 Task: Create a due date automation trigger when advanced on, on the monday before a card is due add fields without custom field "Resume" set to a number lower or equal to 1 and greater or equal to 10 at 11:00 AM.
Action: Mouse moved to (1122, 90)
Screenshot: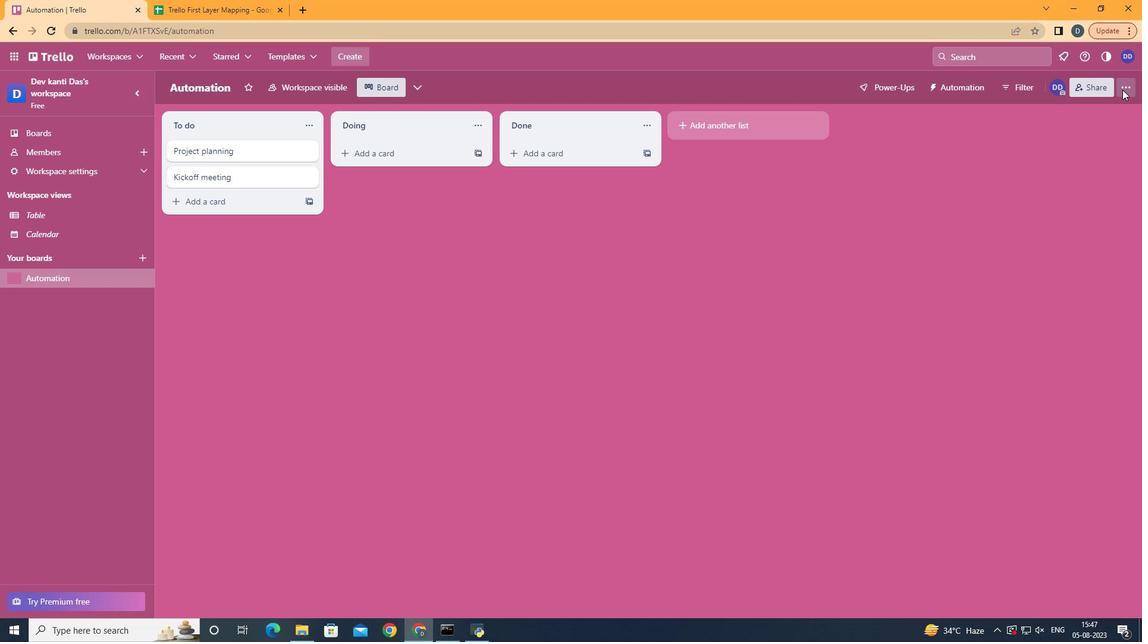 
Action: Mouse pressed left at (1122, 90)
Screenshot: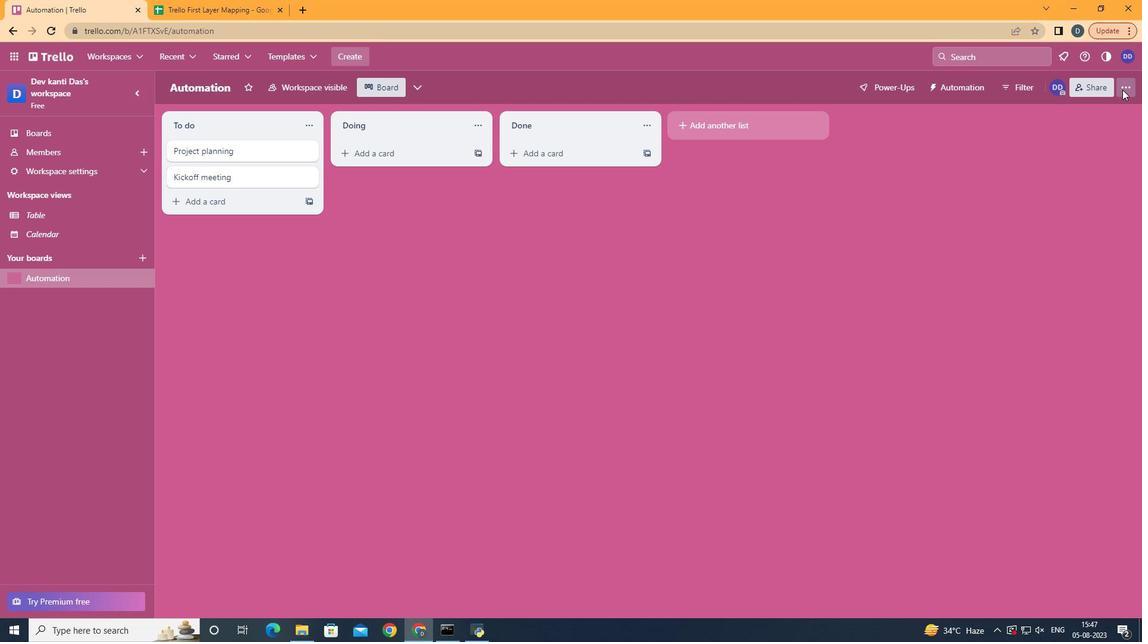 
Action: Mouse moved to (1056, 250)
Screenshot: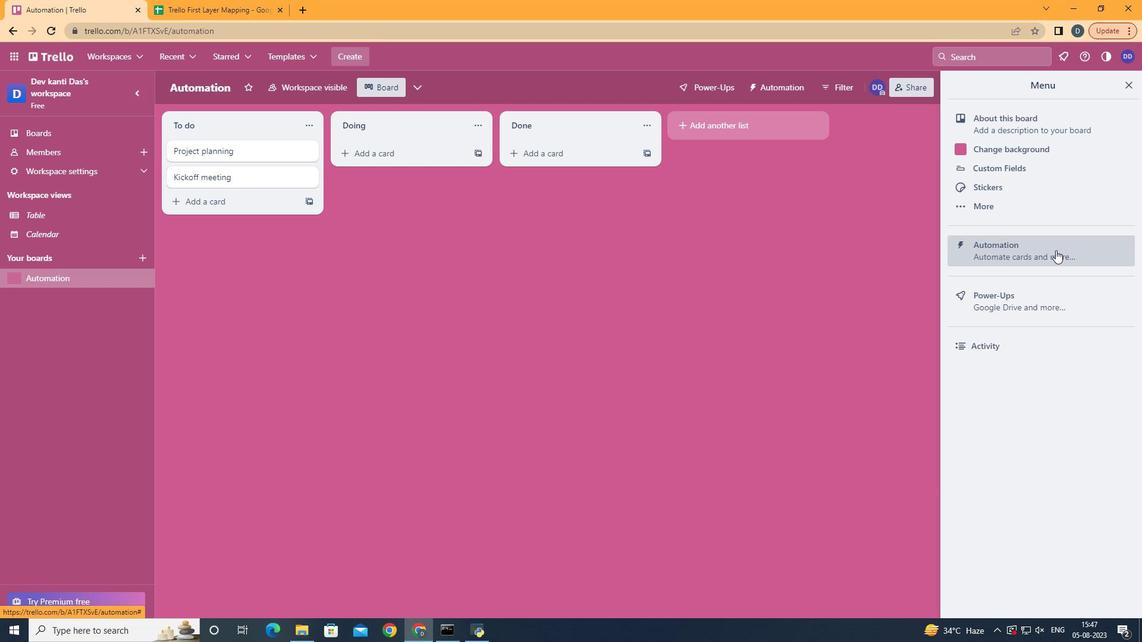 
Action: Mouse pressed left at (1056, 250)
Screenshot: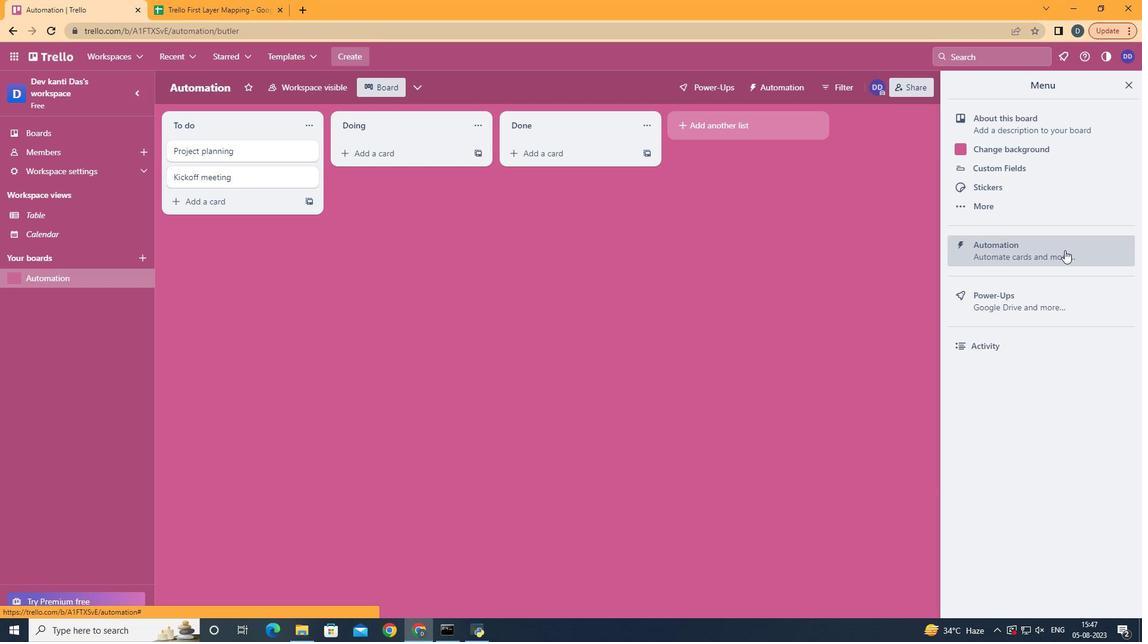 
Action: Mouse moved to (235, 239)
Screenshot: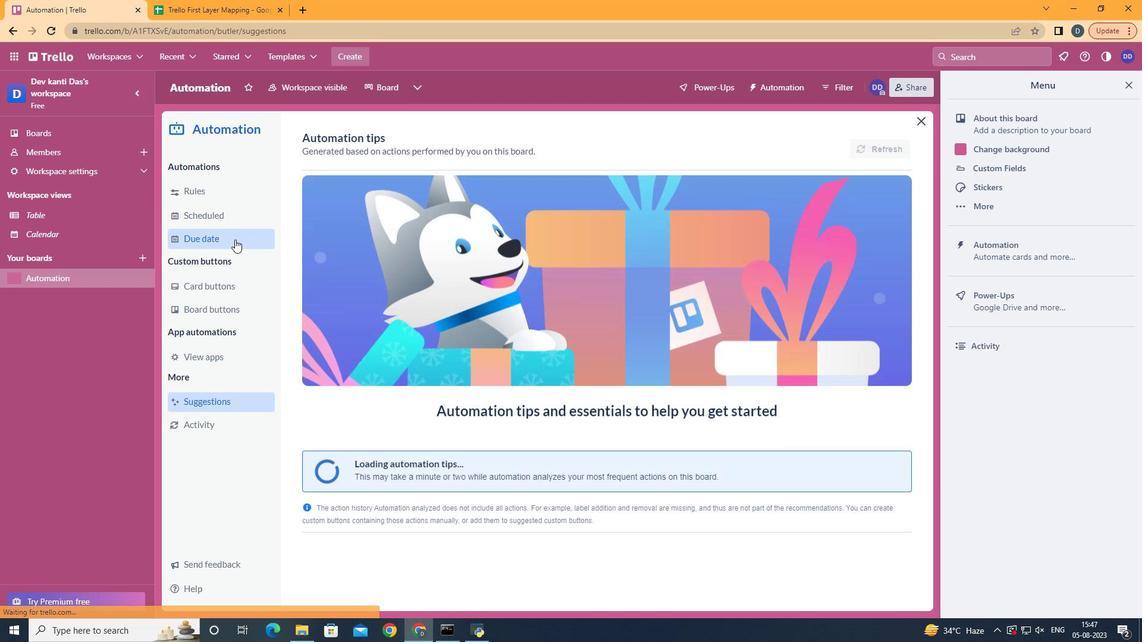 
Action: Mouse pressed left at (235, 239)
Screenshot: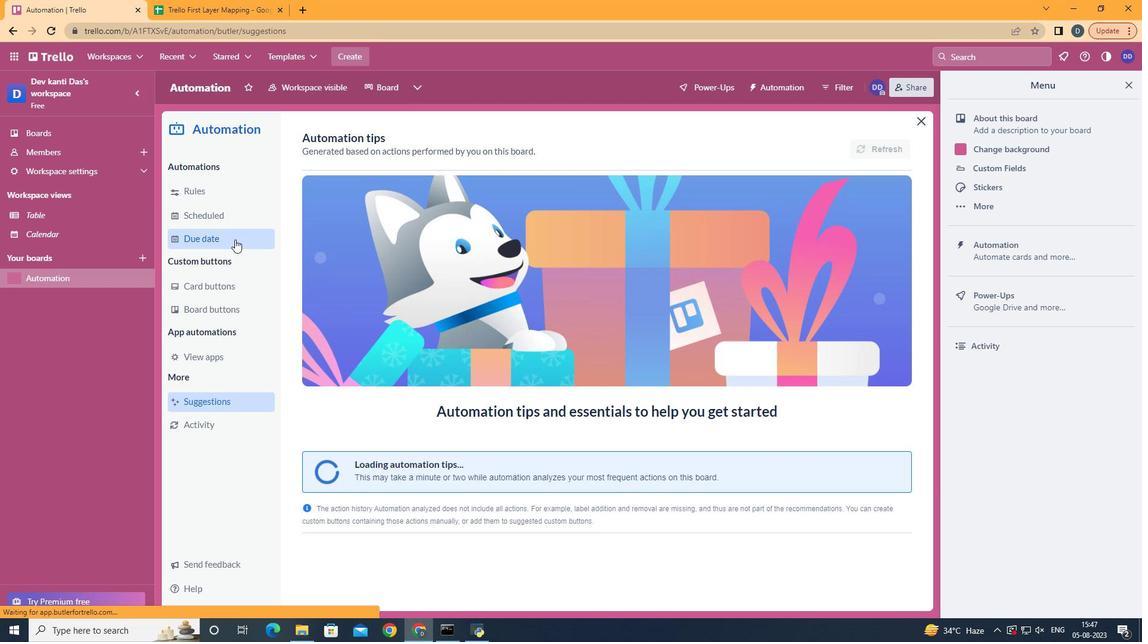 
Action: Mouse moved to (831, 142)
Screenshot: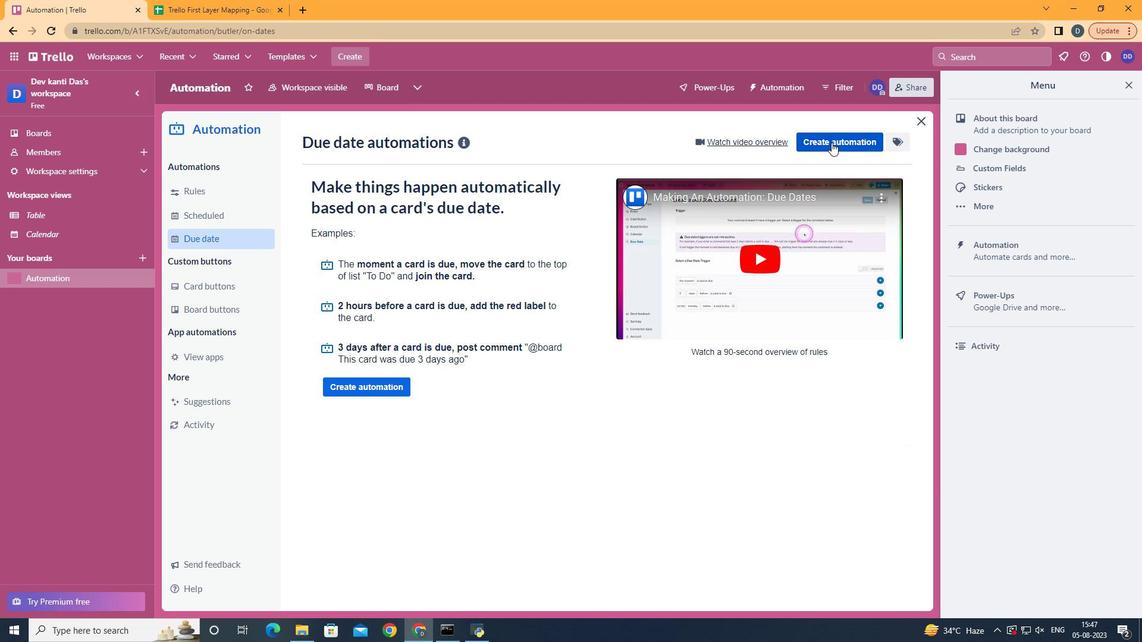 
Action: Mouse pressed left at (831, 142)
Screenshot: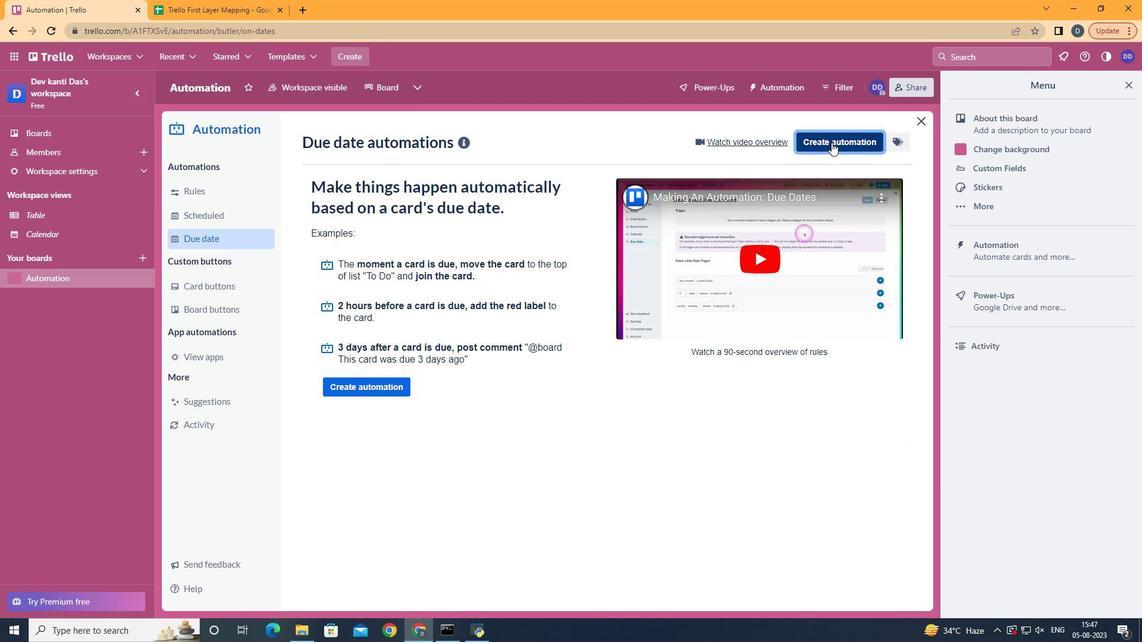 
Action: Mouse moved to (609, 261)
Screenshot: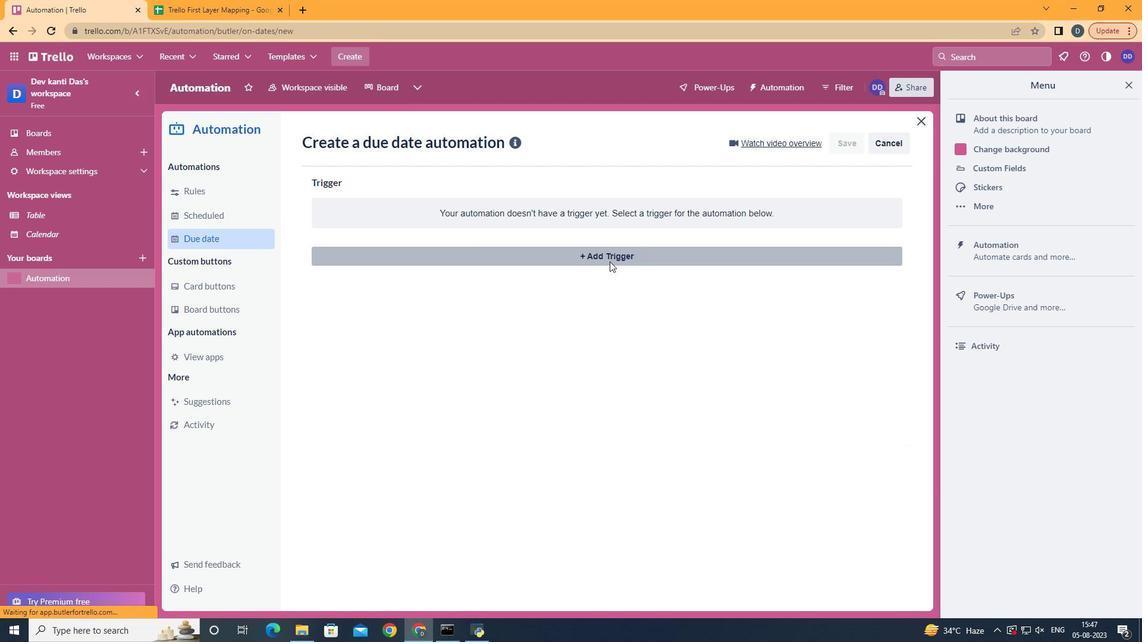 
Action: Mouse pressed left at (609, 261)
Screenshot: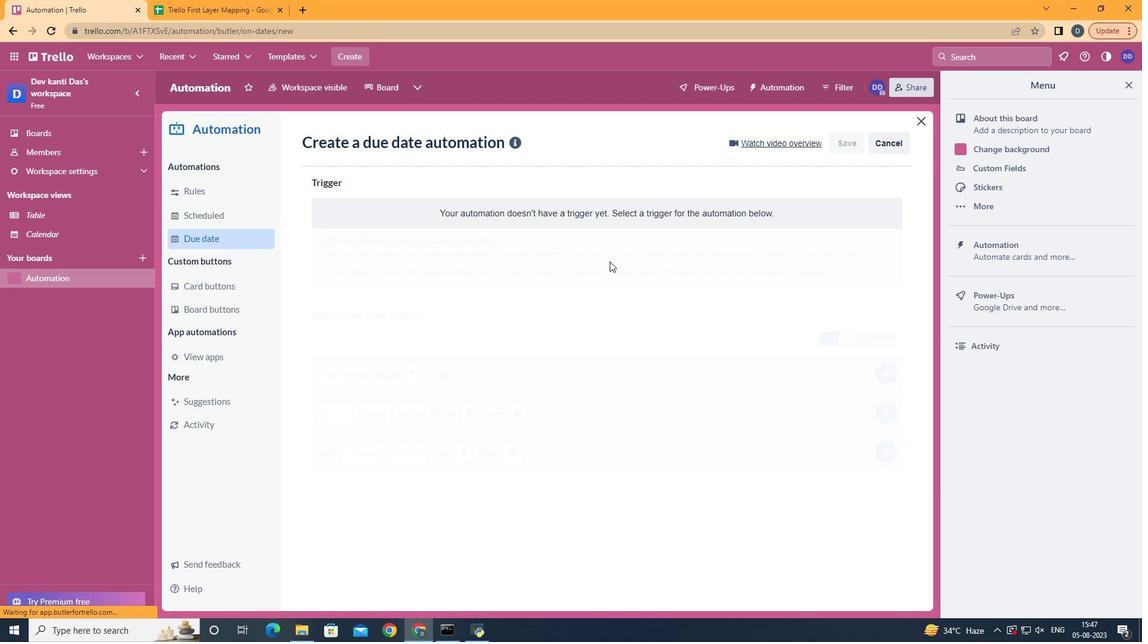 
Action: Mouse moved to (365, 307)
Screenshot: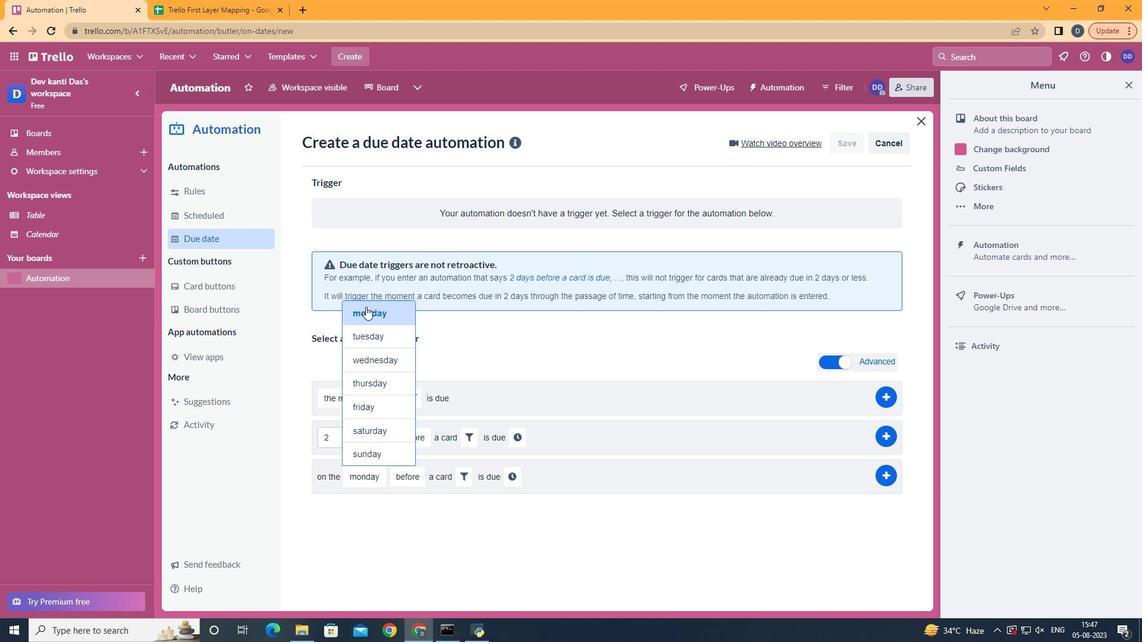 
Action: Mouse pressed left at (365, 307)
Screenshot: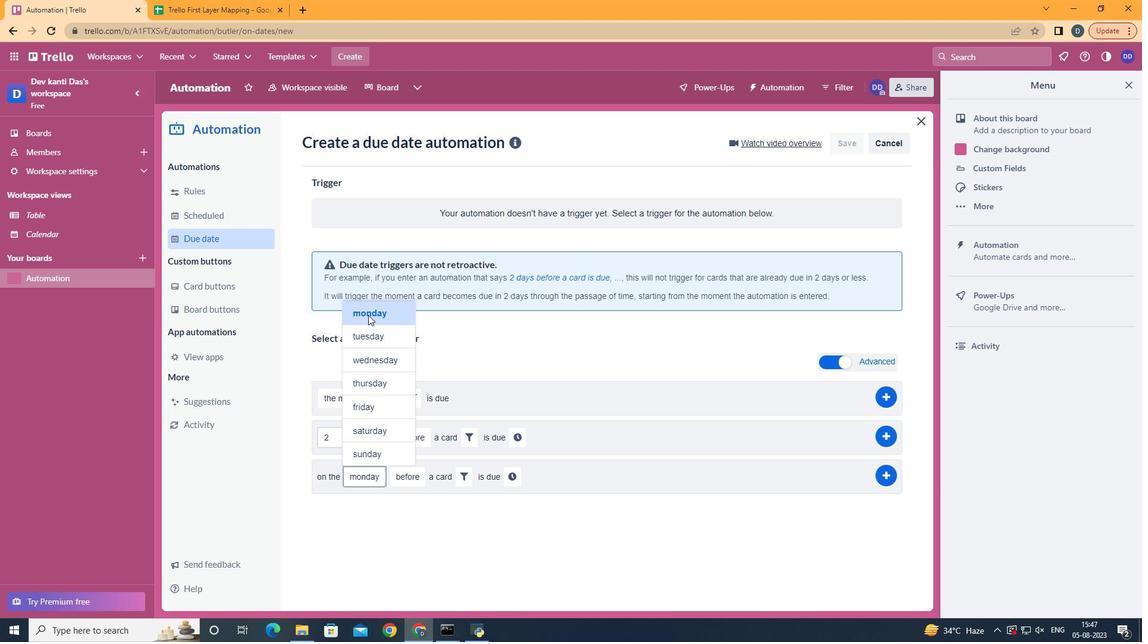 
Action: Mouse moved to (417, 495)
Screenshot: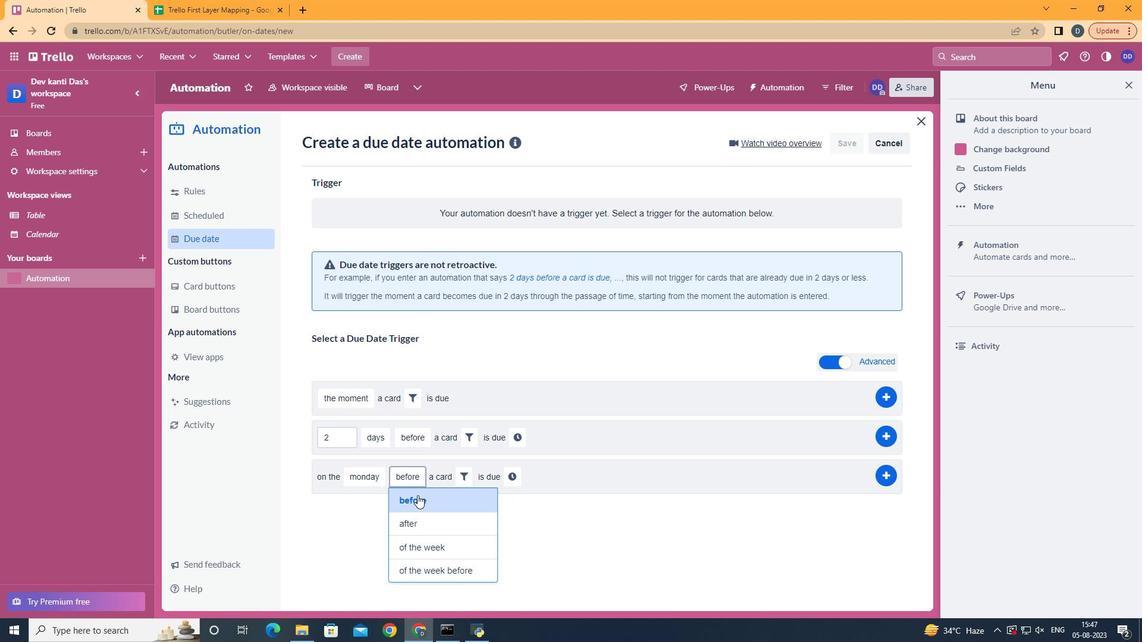 
Action: Mouse pressed left at (417, 495)
Screenshot: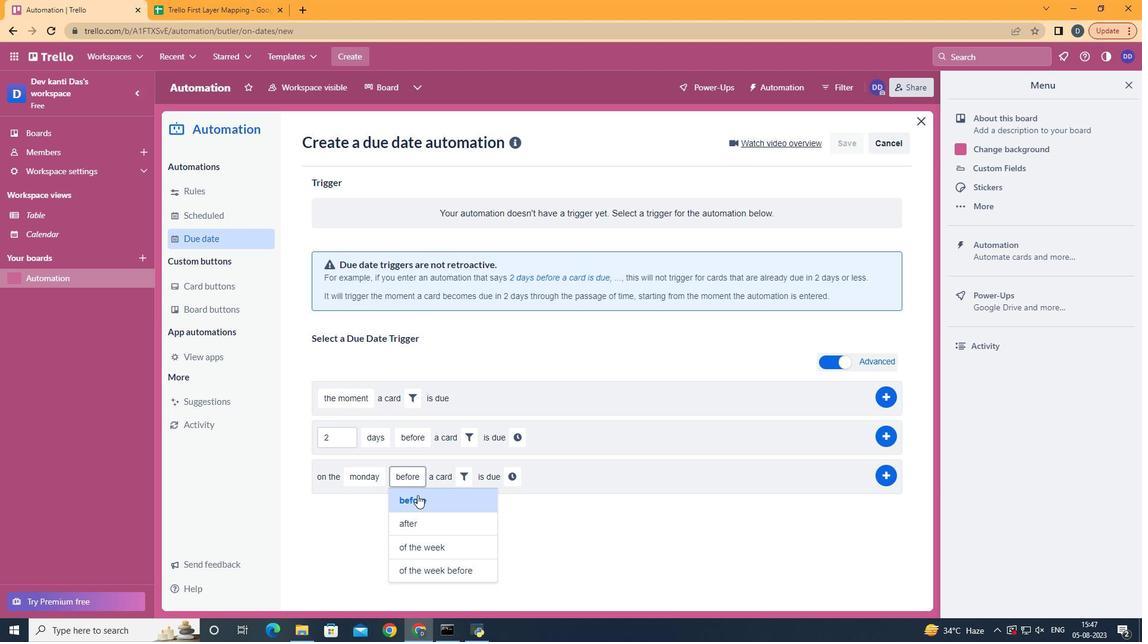 
Action: Mouse moved to (466, 473)
Screenshot: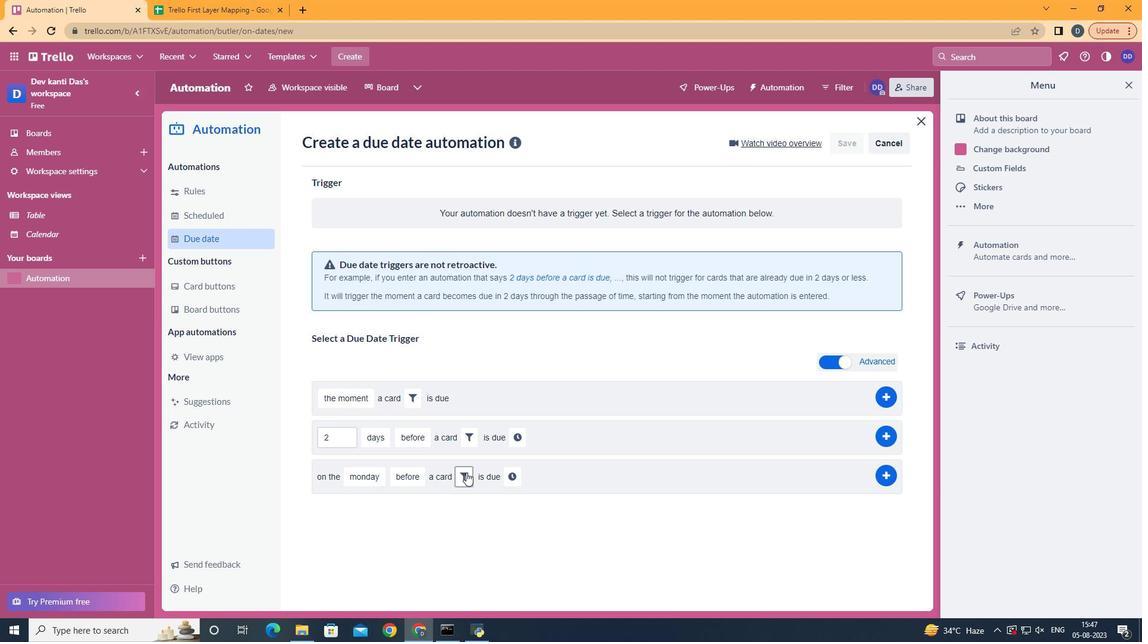 
Action: Mouse pressed left at (466, 473)
Screenshot: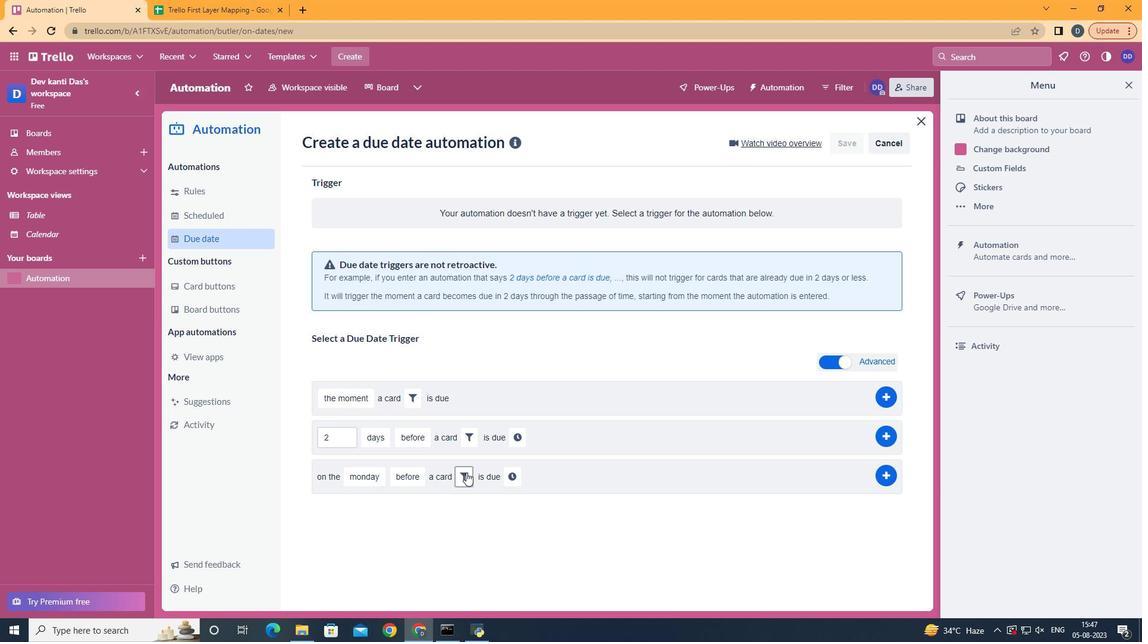
Action: Mouse moved to (659, 508)
Screenshot: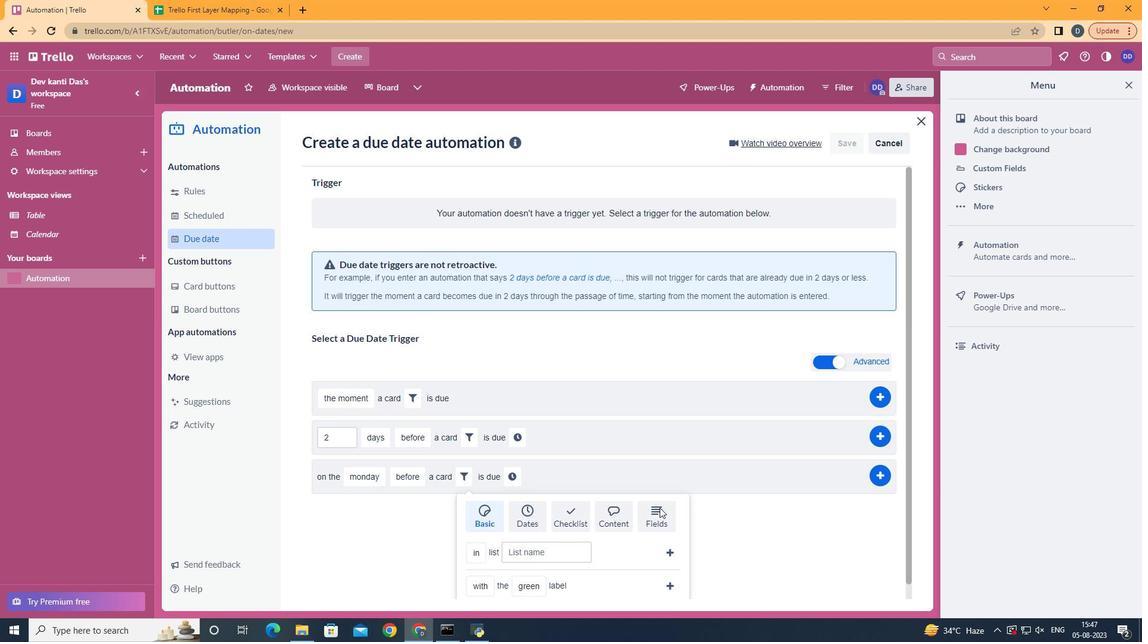 
Action: Mouse pressed left at (659, 508)
Screenshot: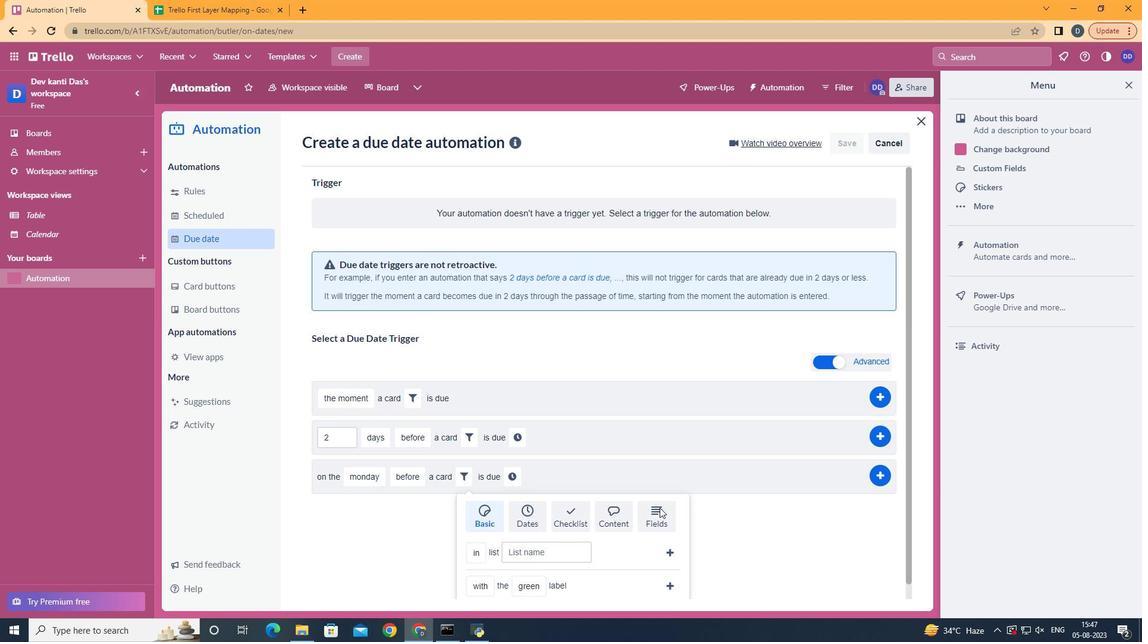 
Action: Mouse moved to (659, 508)
Screenshot: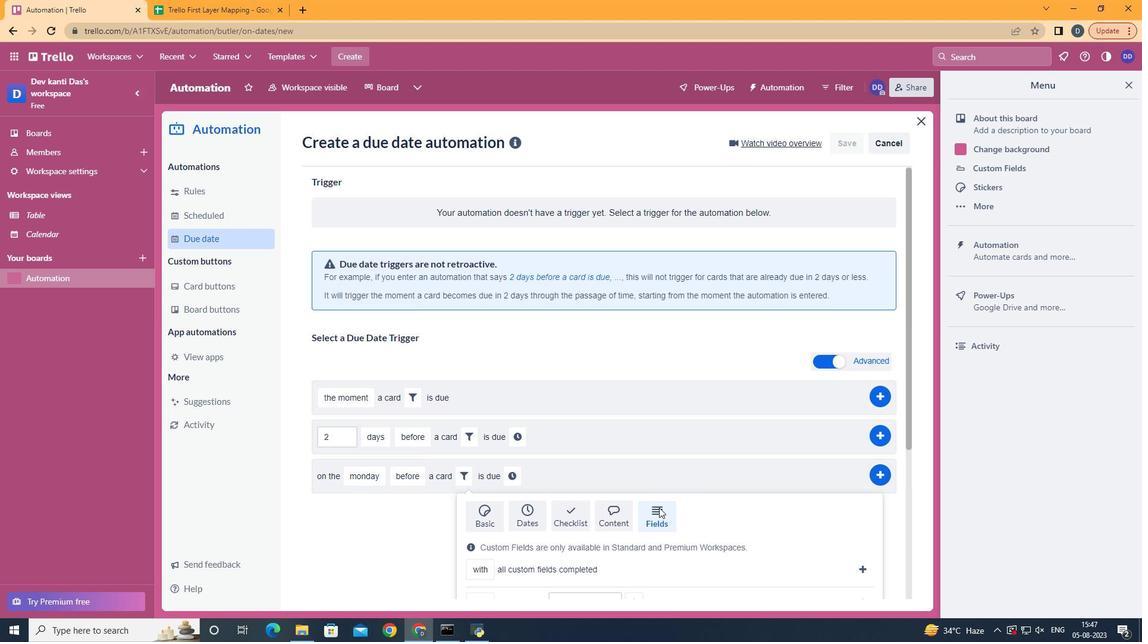 
Action: Mouse scrolled (659, 507) with delta (0, 0)
Screenshot: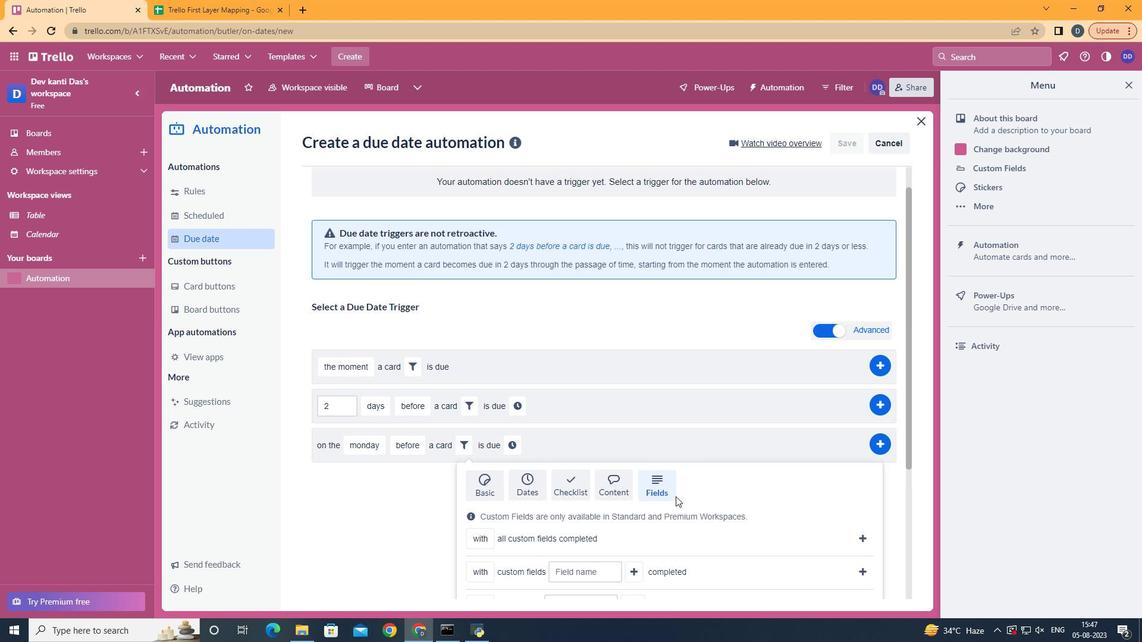 
Action: Mouse scrolled (659, 507) with delta (0, 0)
Screenshot: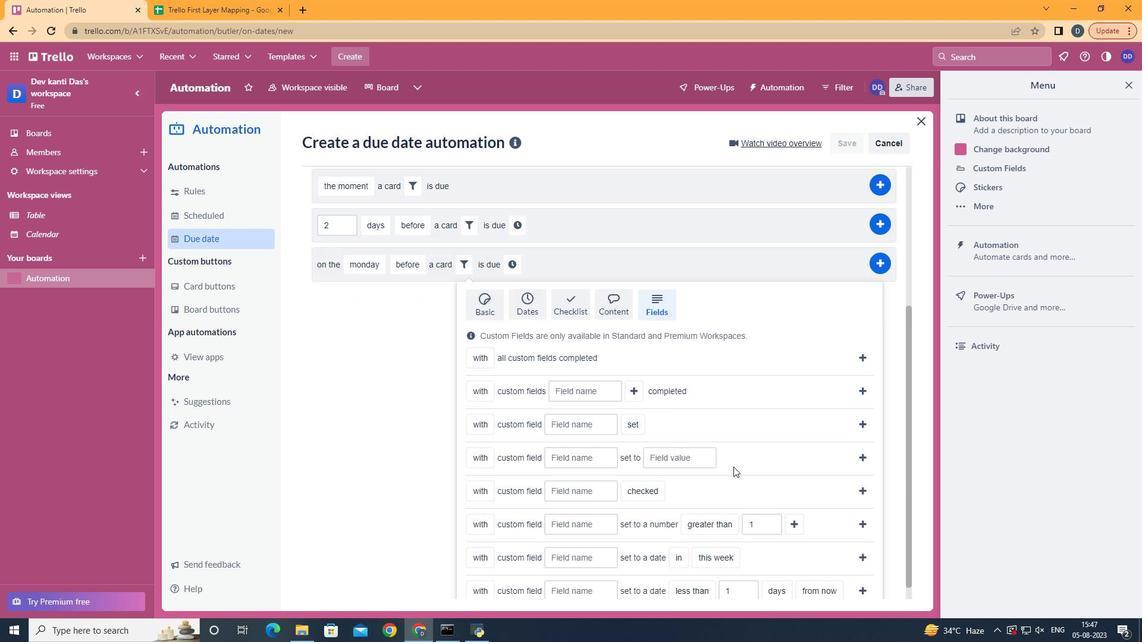 
Action: Mouse scrolled (659, 507) with delta (0, 0)
Screenshot: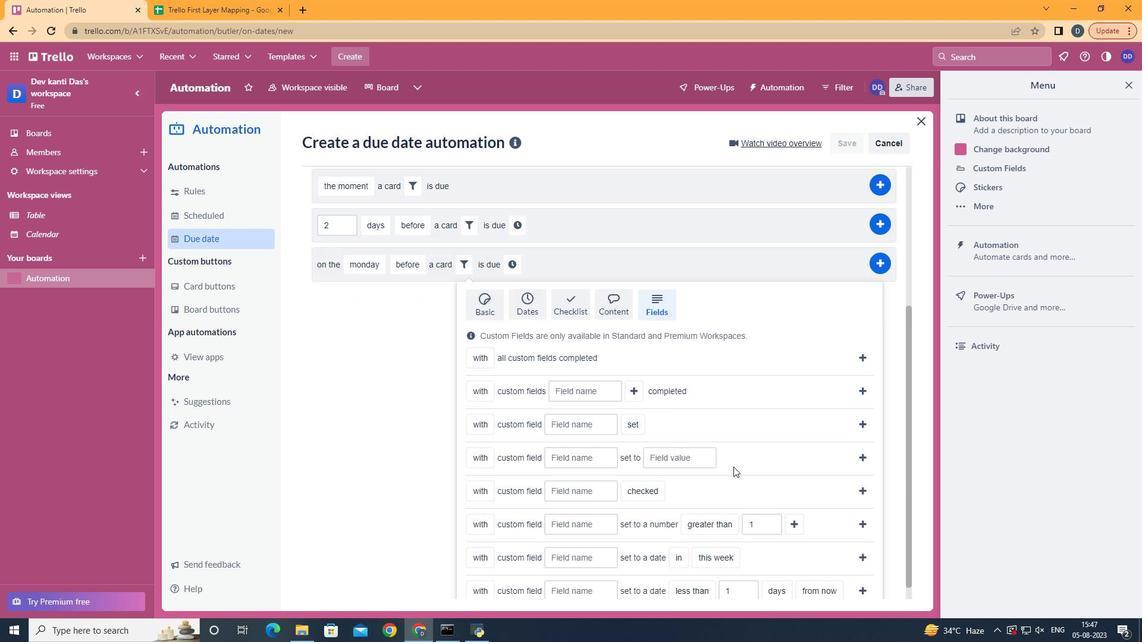 
Action: Mouse scrolled (659, 507) with delta (0, 0)
Screenshot: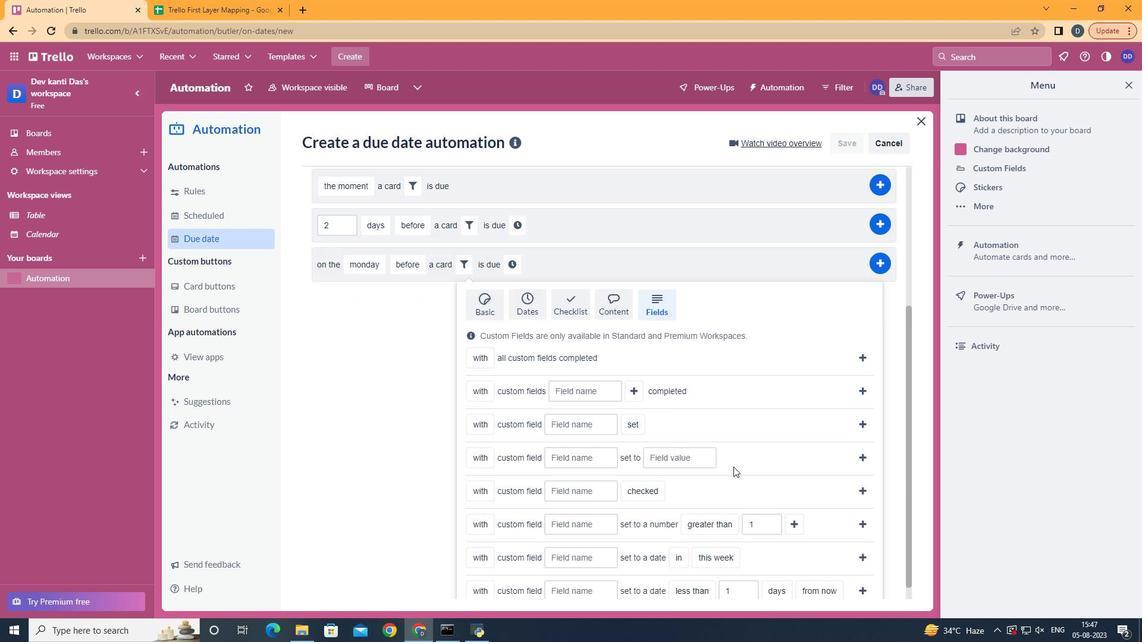 
Action: Mouse scrolled (659, 507) with delta (0, 0)
Screenshot: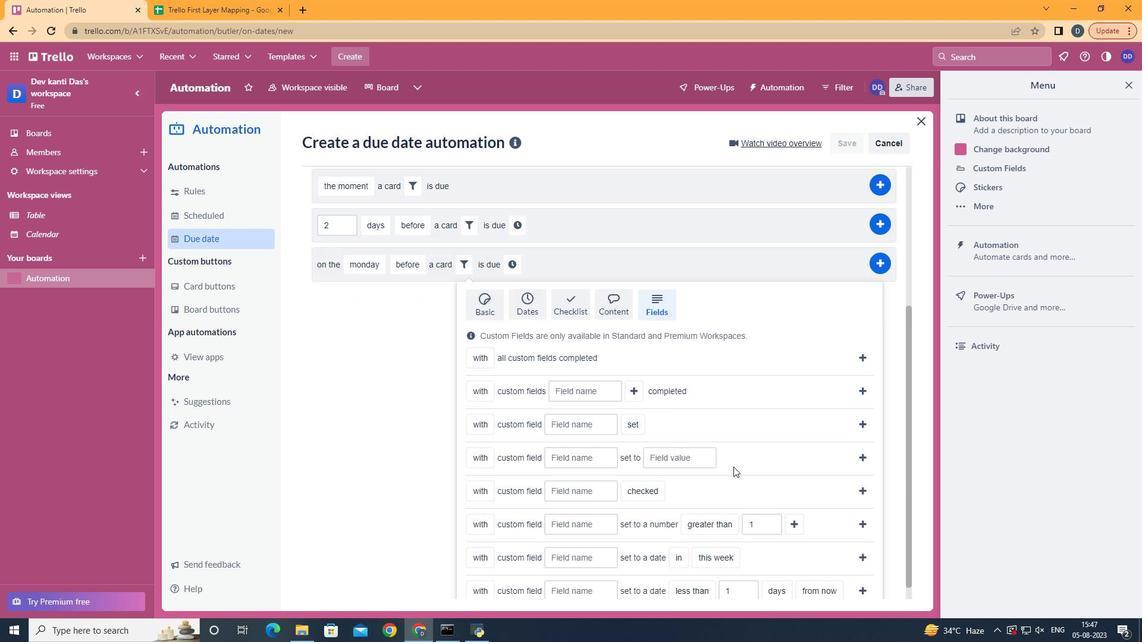 
Action: Mouse scrolled (659, 507) with delta (0, 0)
Screenshot: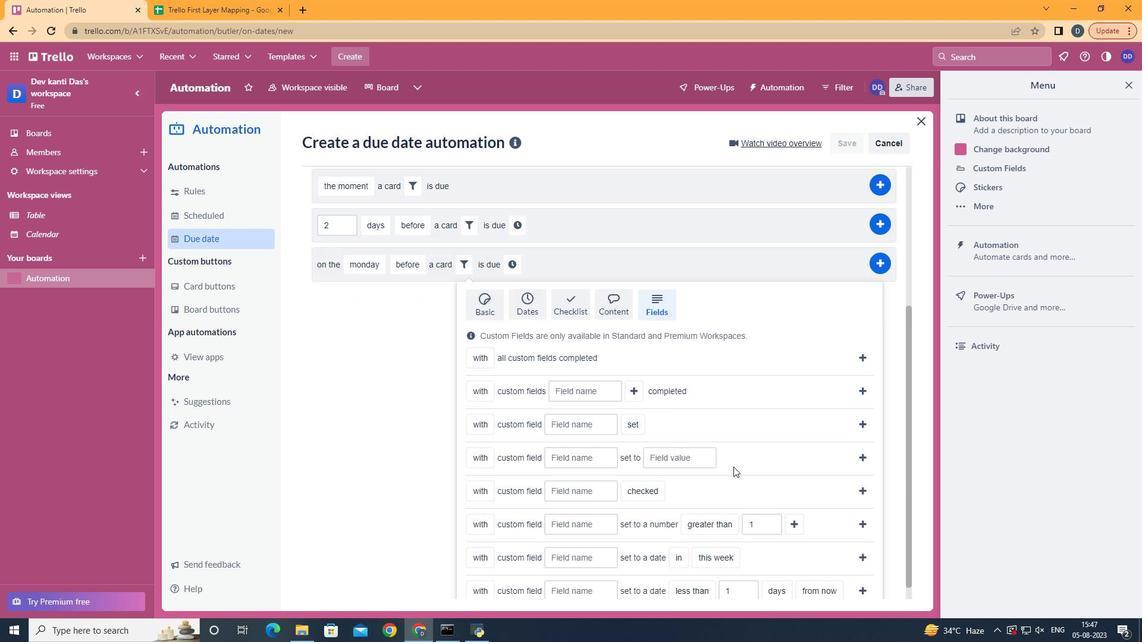 
Action: Mouse moved to (663, 502)
Screenshot: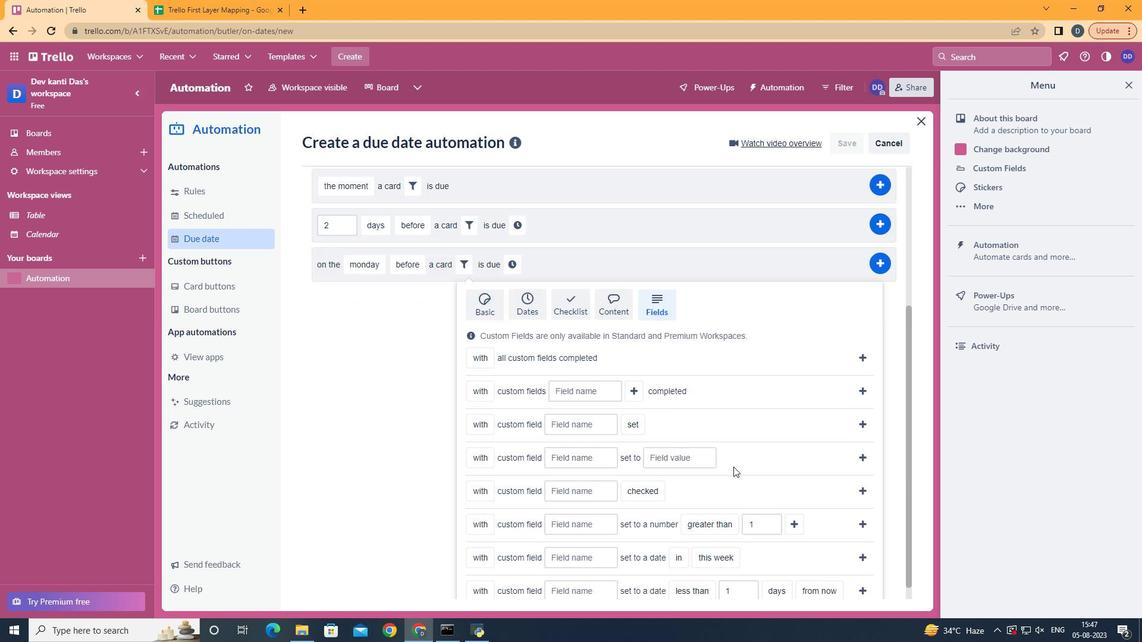 
Action: Mouse scrolled (663, 502) with delta (0, 0)
Screenshot: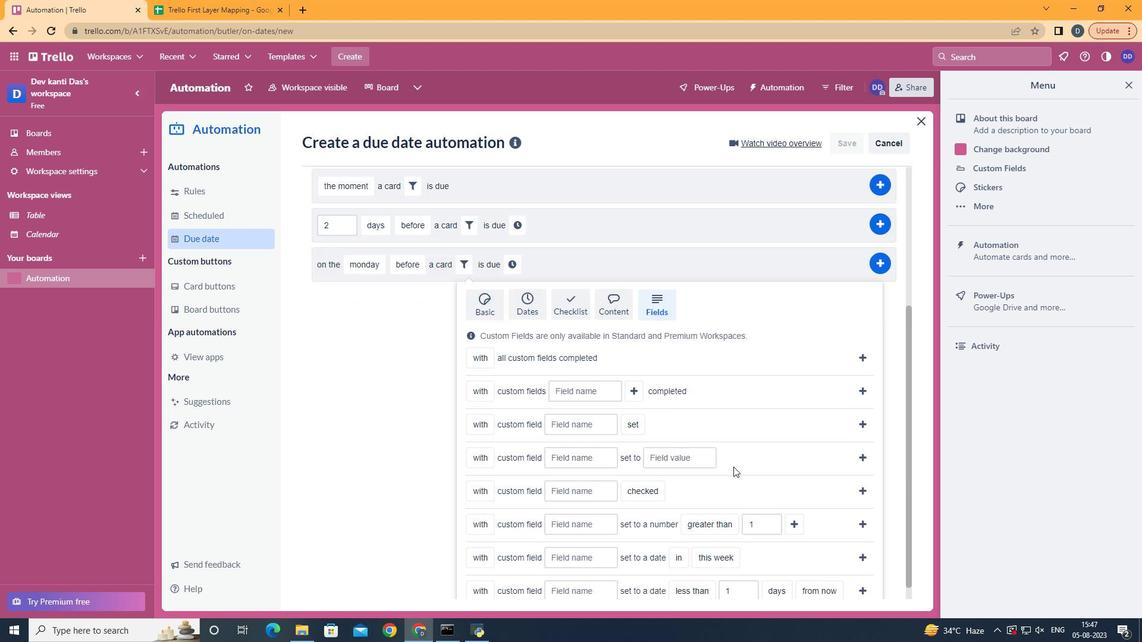 
Action: Mouse moved to (495, 556)
Screenshot: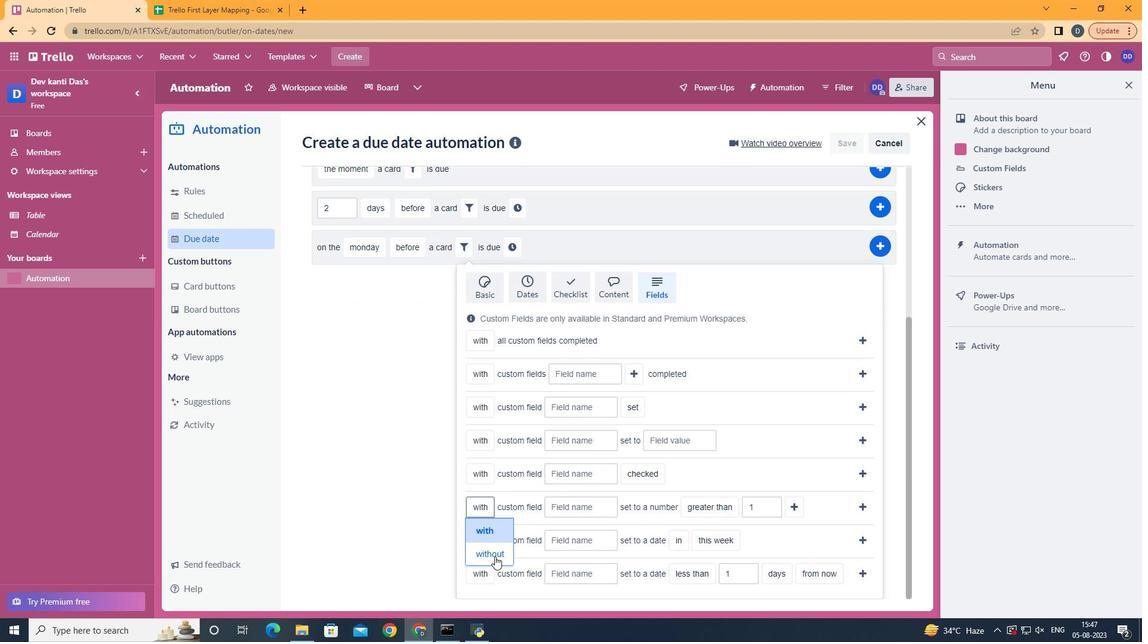
Action: Mouse pressed left at (495, 556)
Screenshot: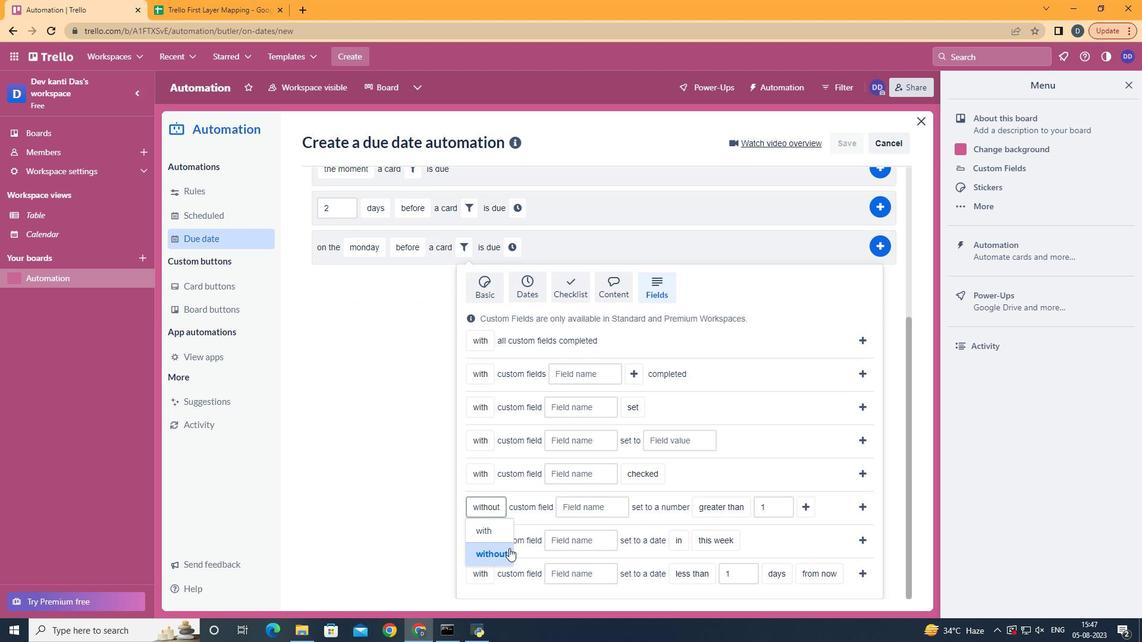 
Action: Mouse moved to (598, 510)
Screenshot: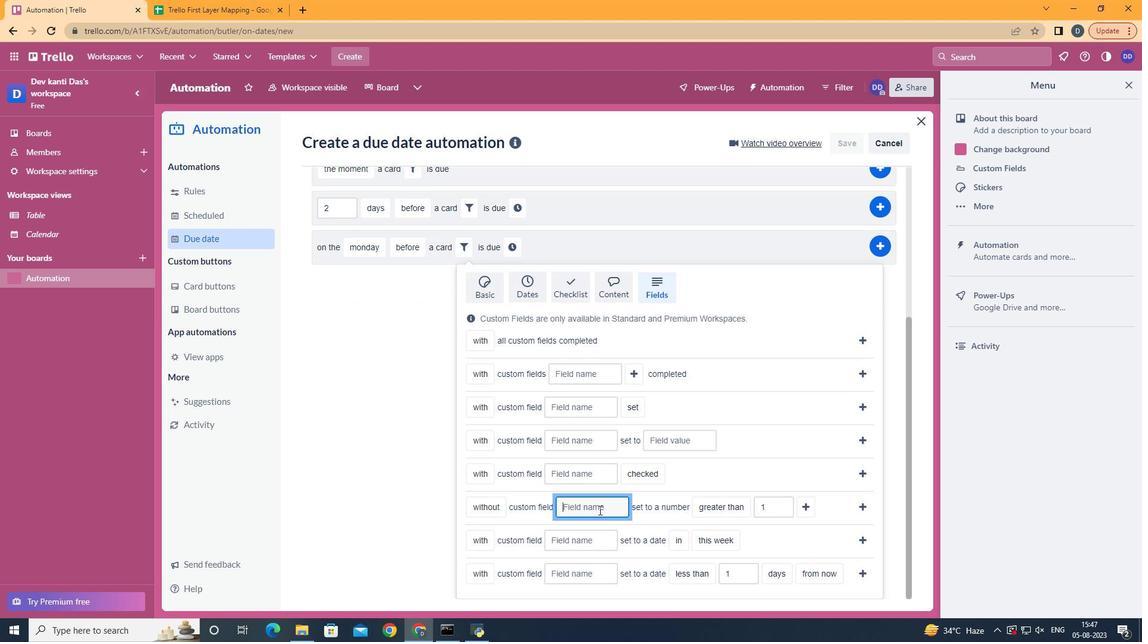 
Action: Mouse pressed left at (598, 510)
Screenshot: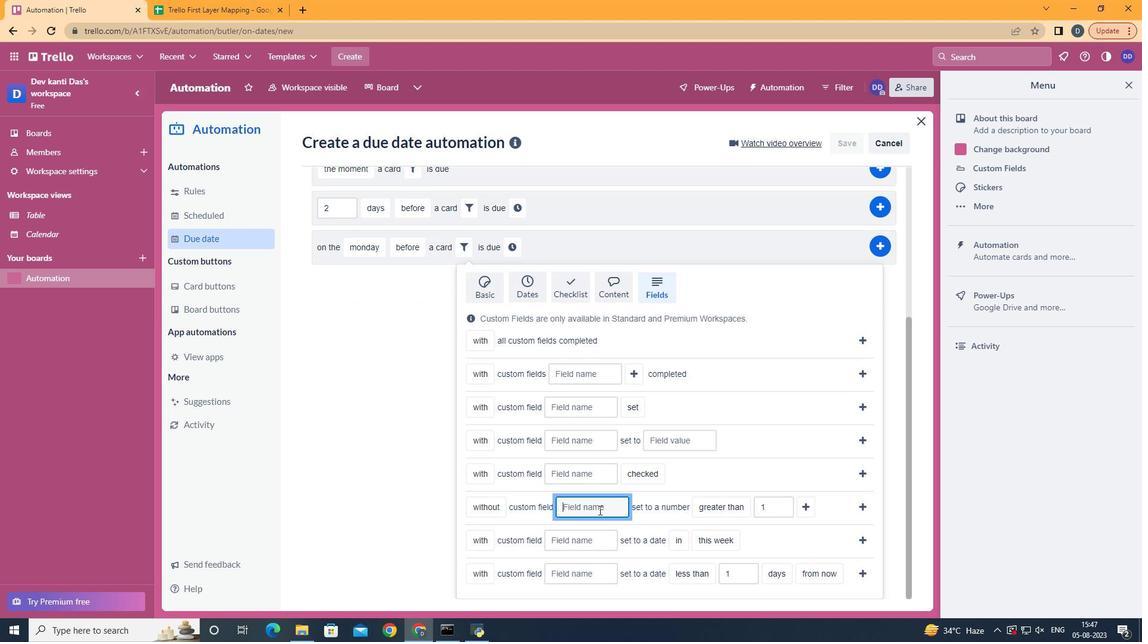 
Action: Mouse moved to (599, 510)
Screenshot: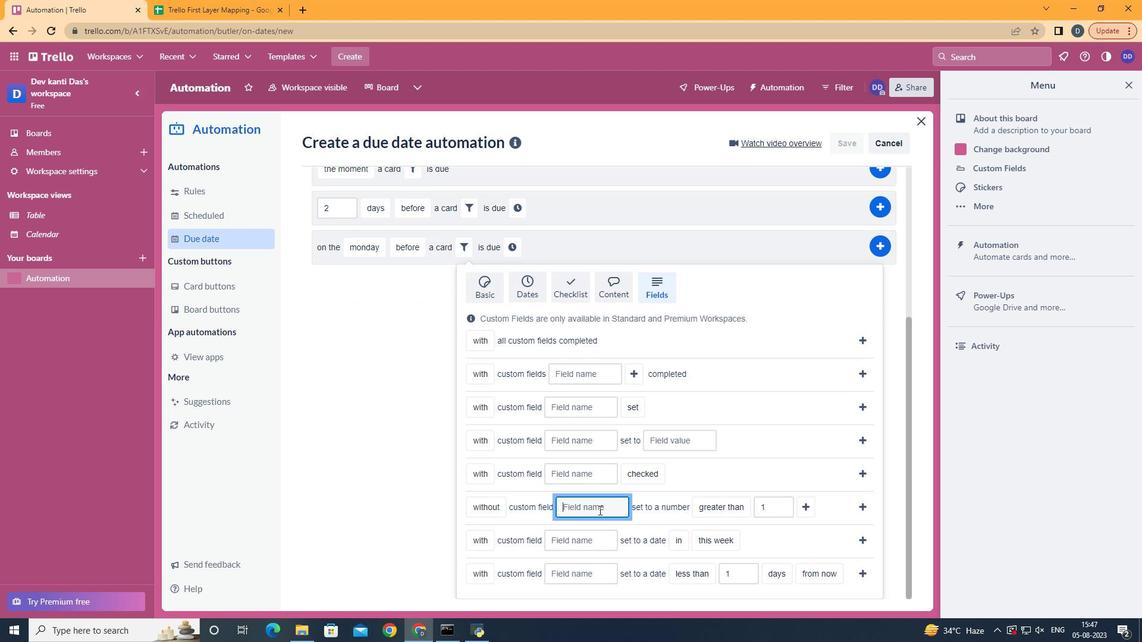 
Action: Key pressed <Key.shift>Resume
Screenshot: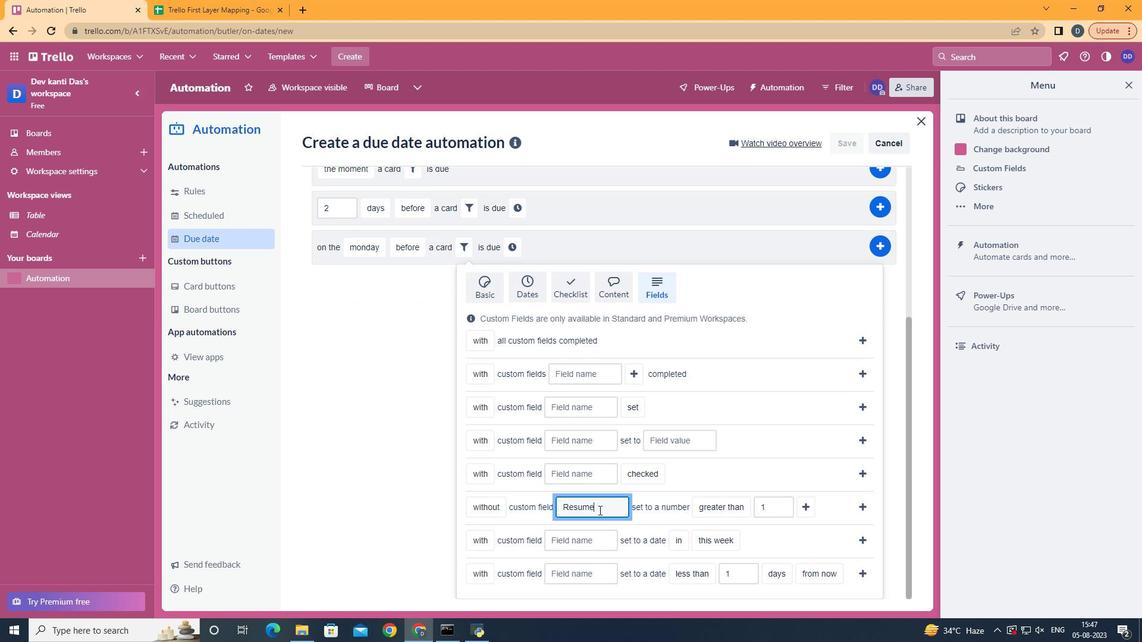 
Action: Mouse moved to (734, 489)
Screenshot: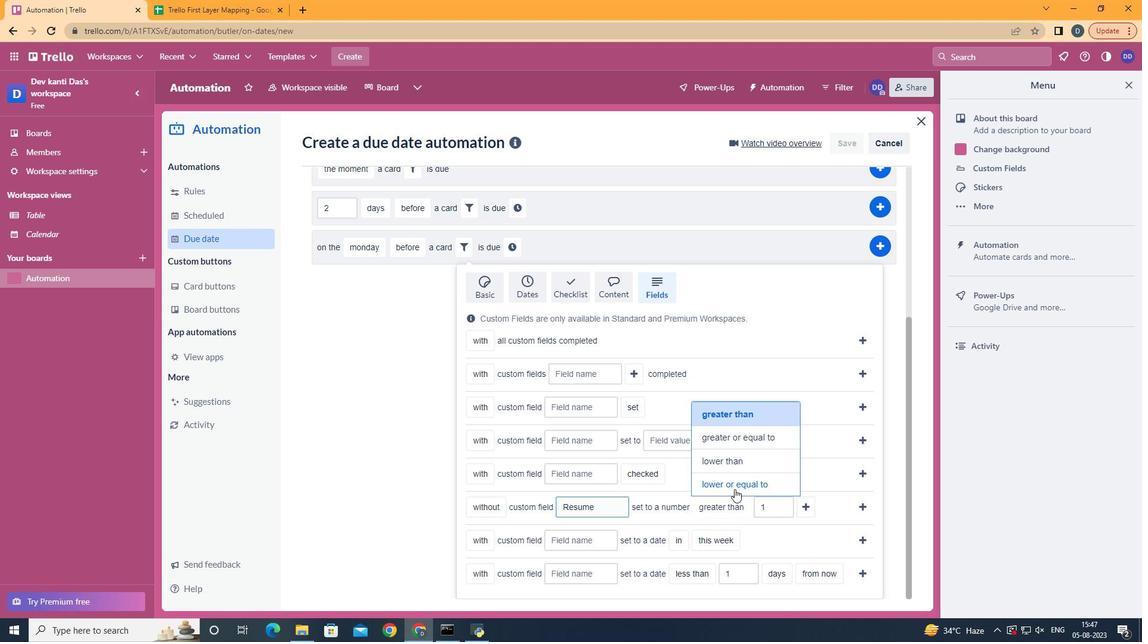 
Action: Mouse pressed left at (734, 489)
Screenshot: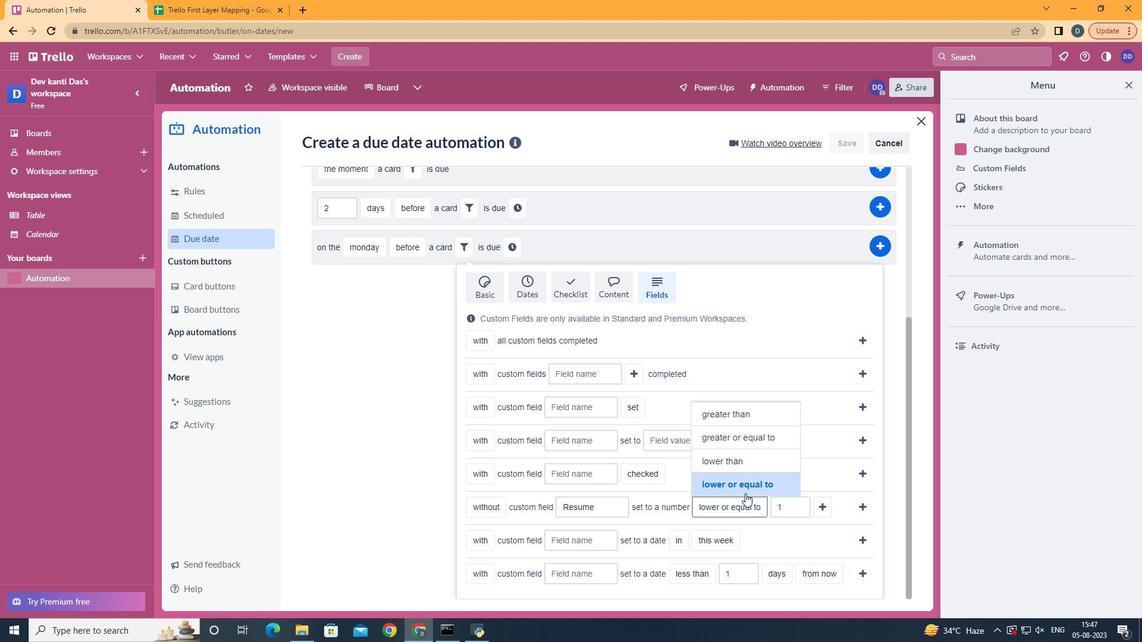 
Action: Mouse moved to (818, 508)
Screenshot: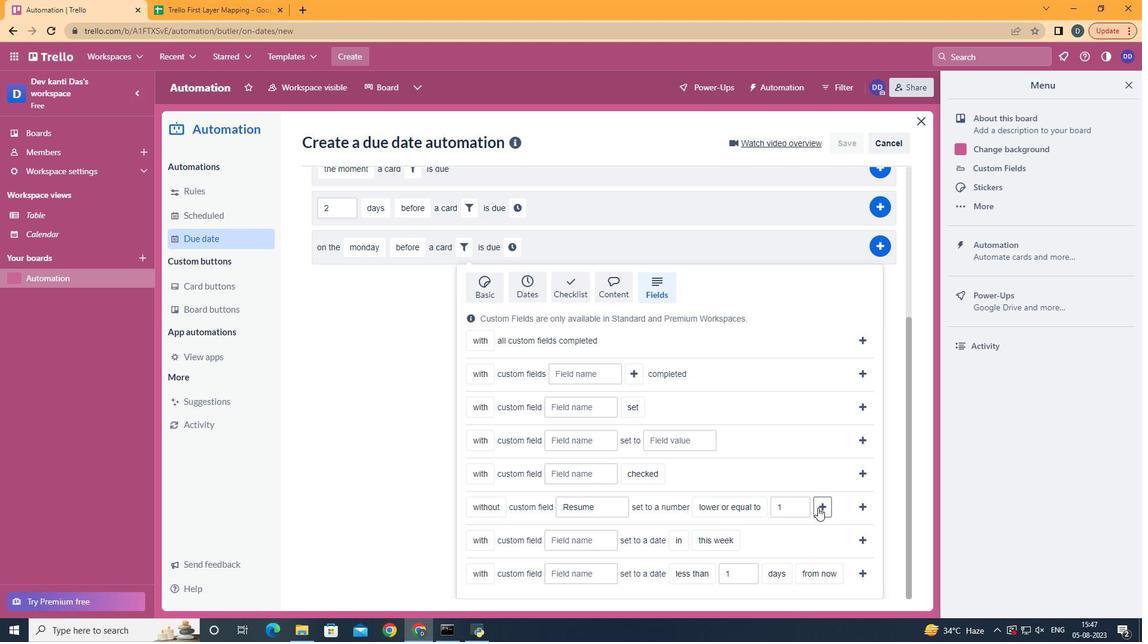 
Action: Mouse pressed left at (818, 508)
Screenshot: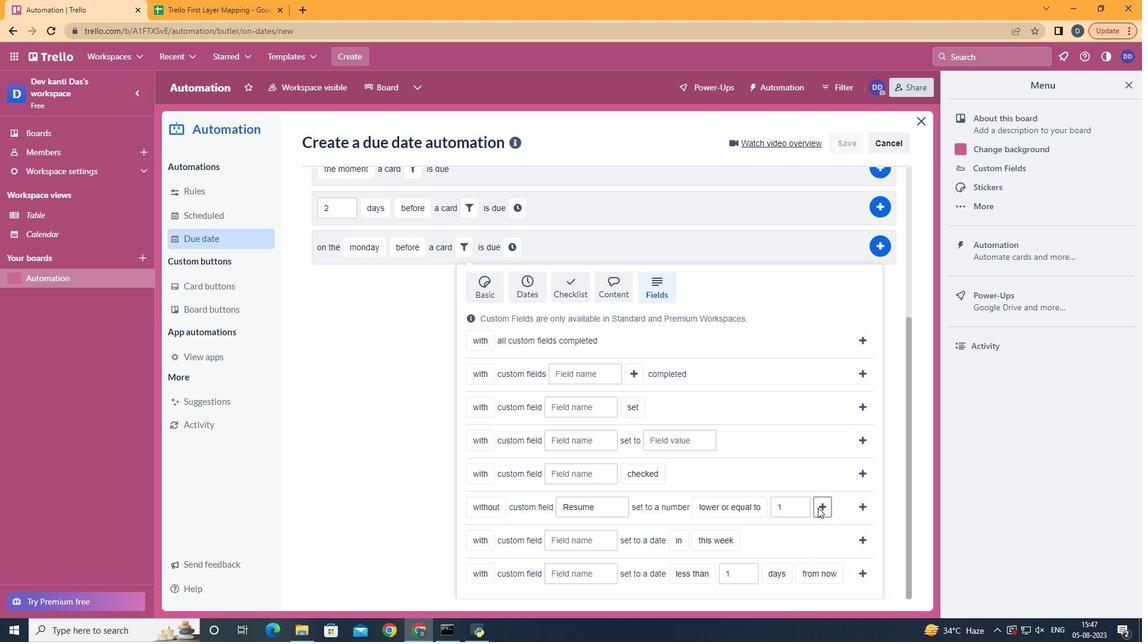 
Action: Mouse moved to (534, 516)
Screenshot: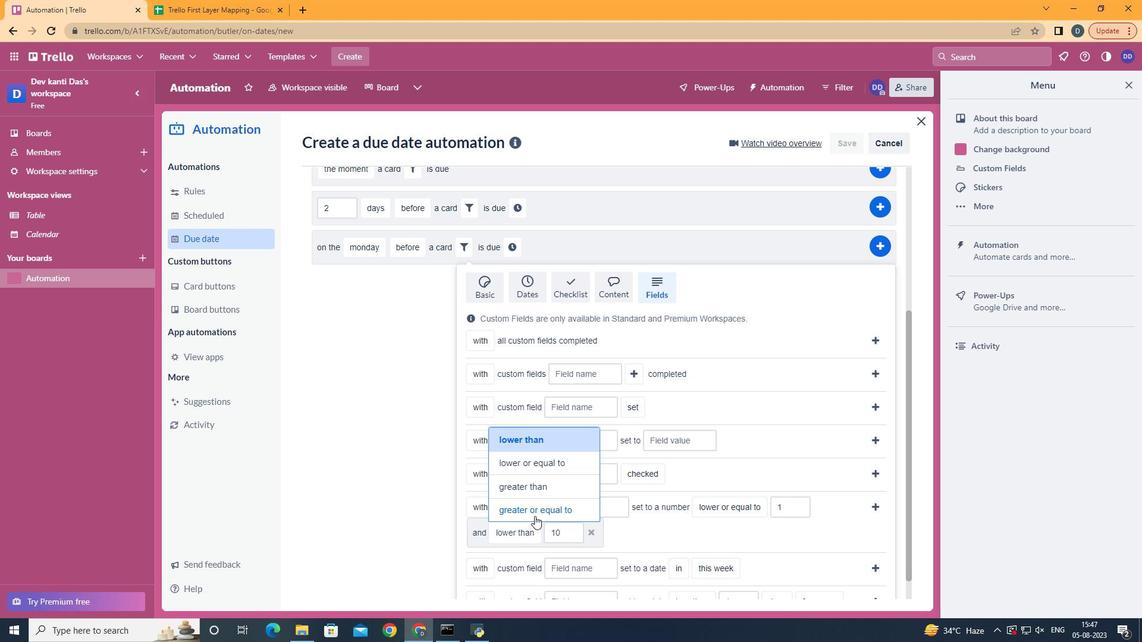 
Action: Mouse pressed left at (534, 516)
Screenshot: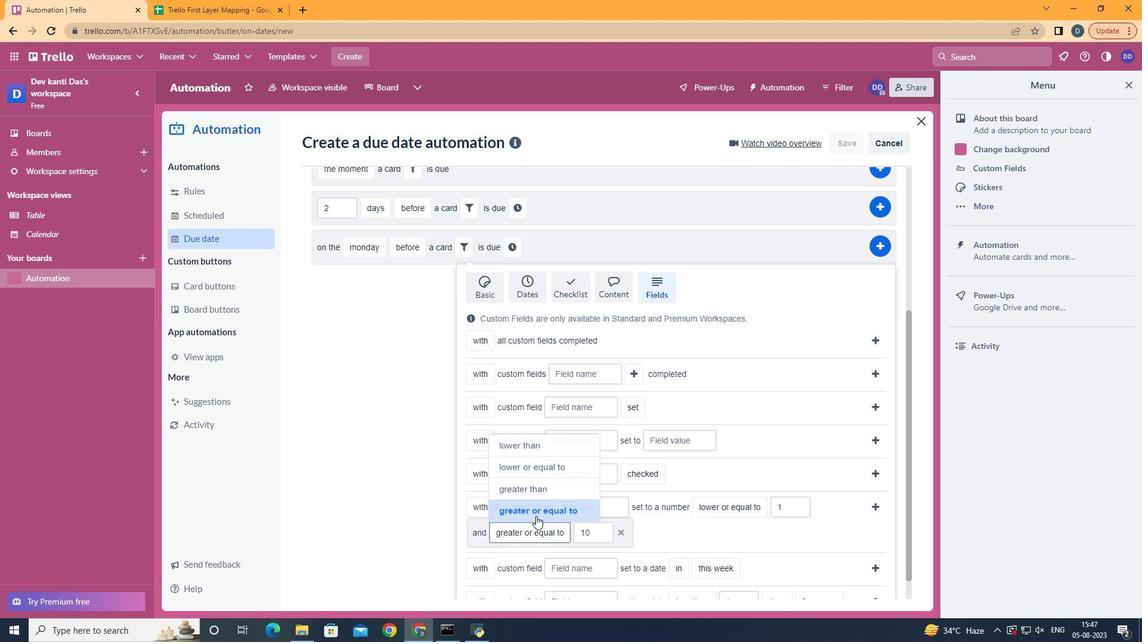 
Action: Mouse moved to (880, 502)
Screenshot: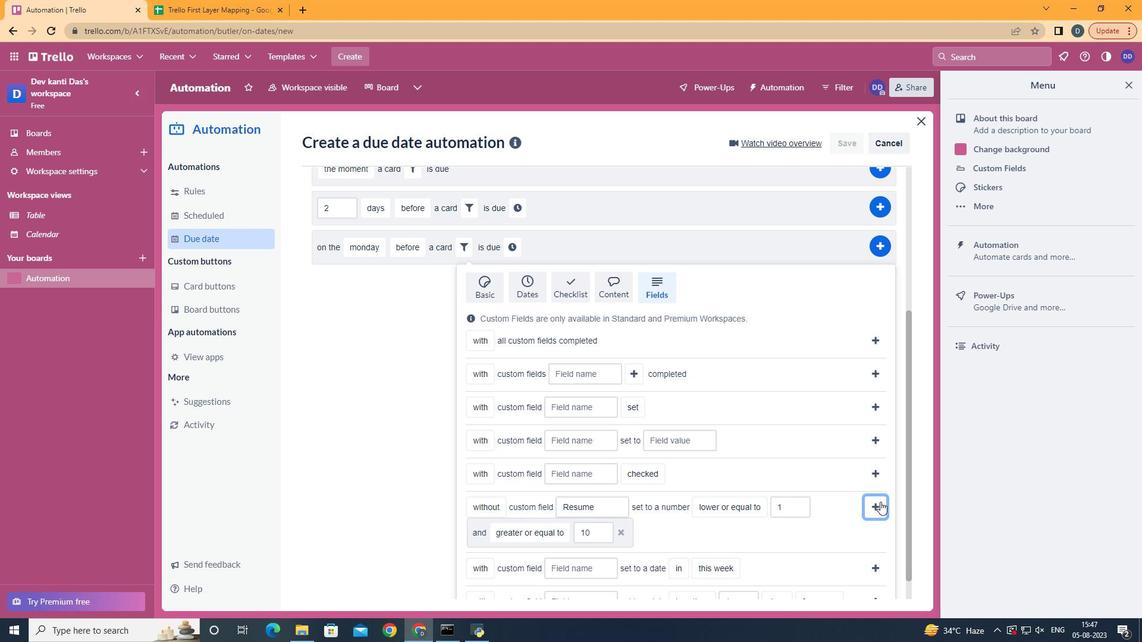 
Action: Mouse pressed left at (880, 502)
Screenshot: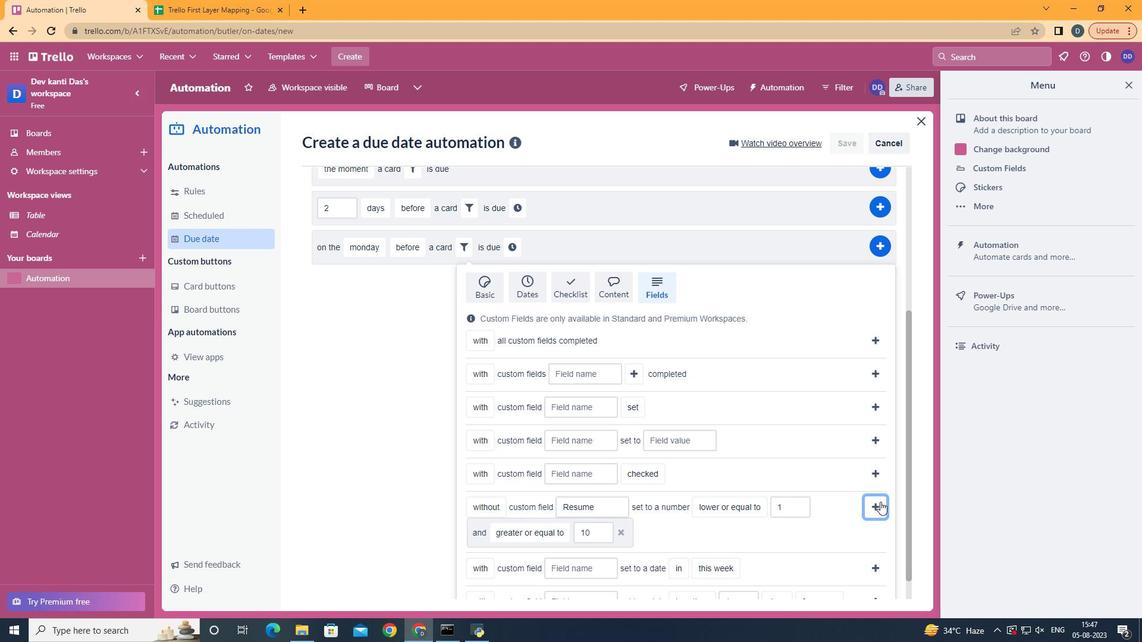 
Action: Mouse moved to (364, 499)
Screenshot: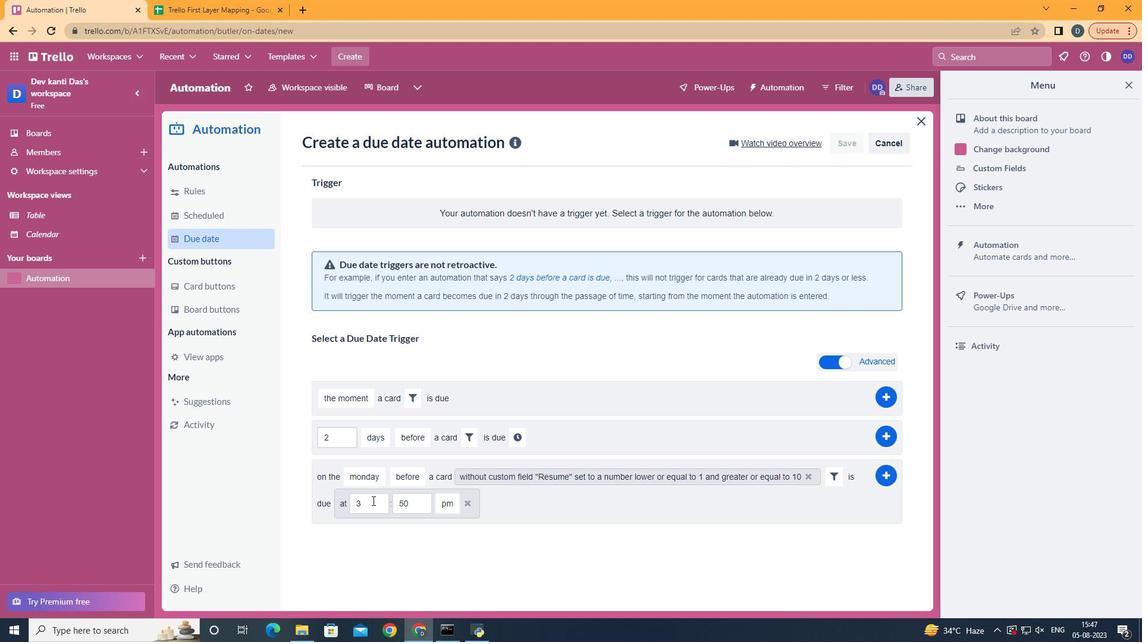 
Action: Mouse pressed left at (339, 496)
Screenshot: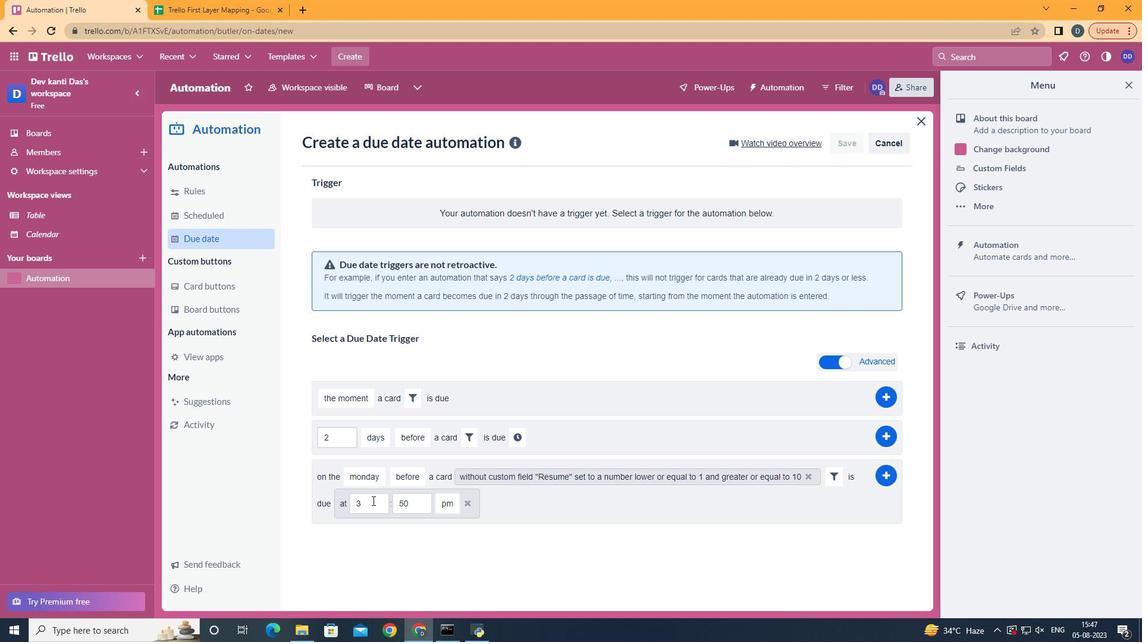 
Action: Mouse moved to (372, 500)
Screenshot: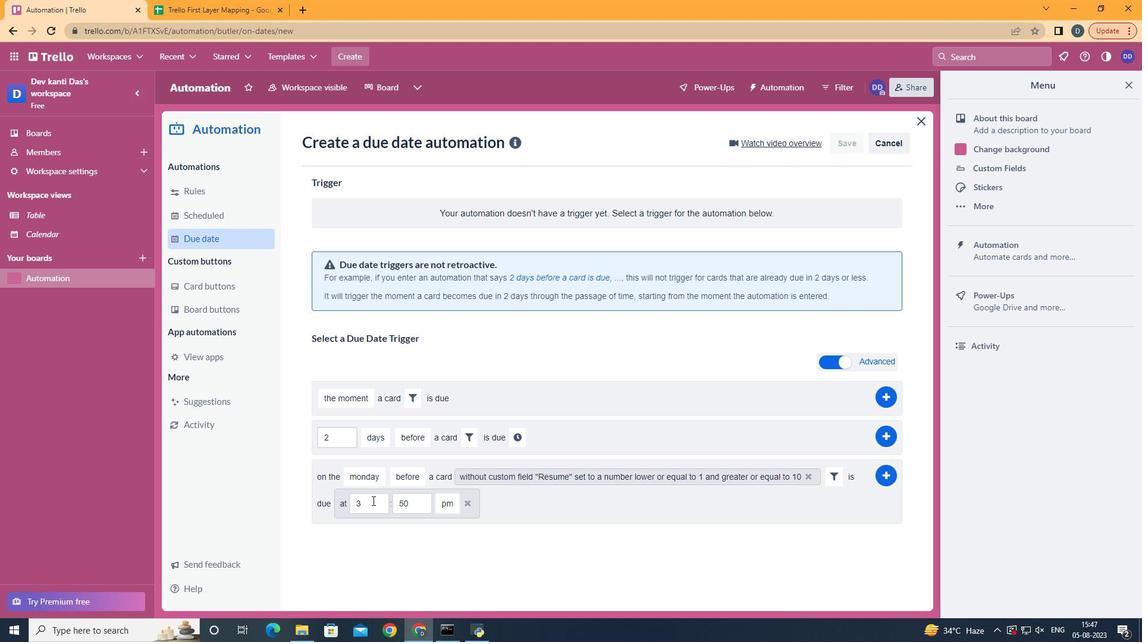 
Action: Mouse pressed left at (372, 500)
Screenshot: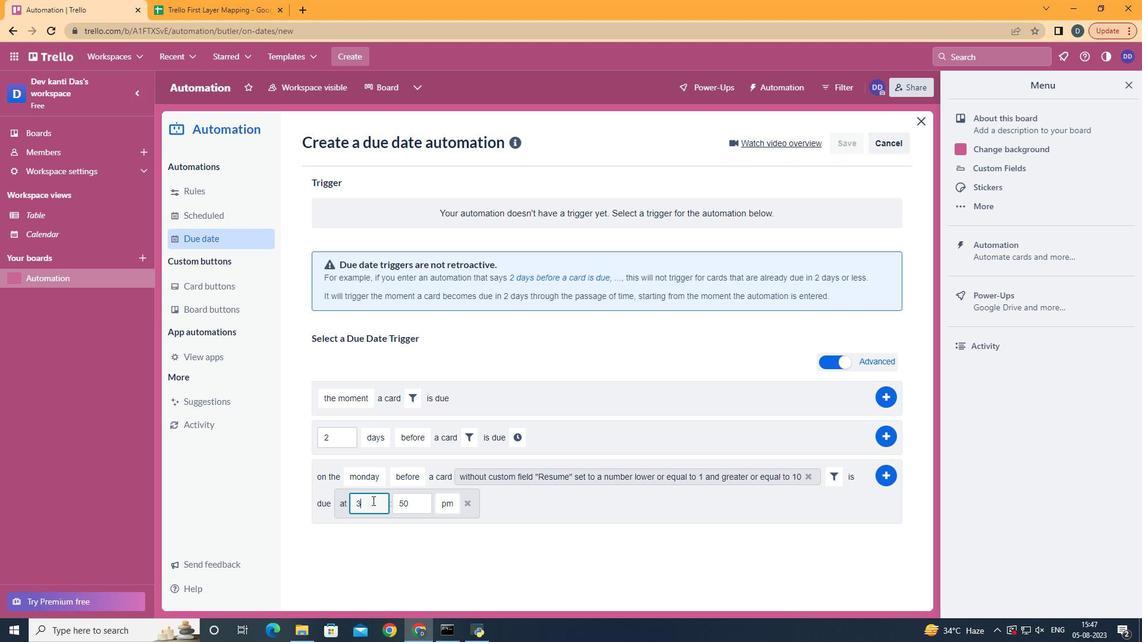 
Action: Key pressed <Key.backspace>11
Screenshot: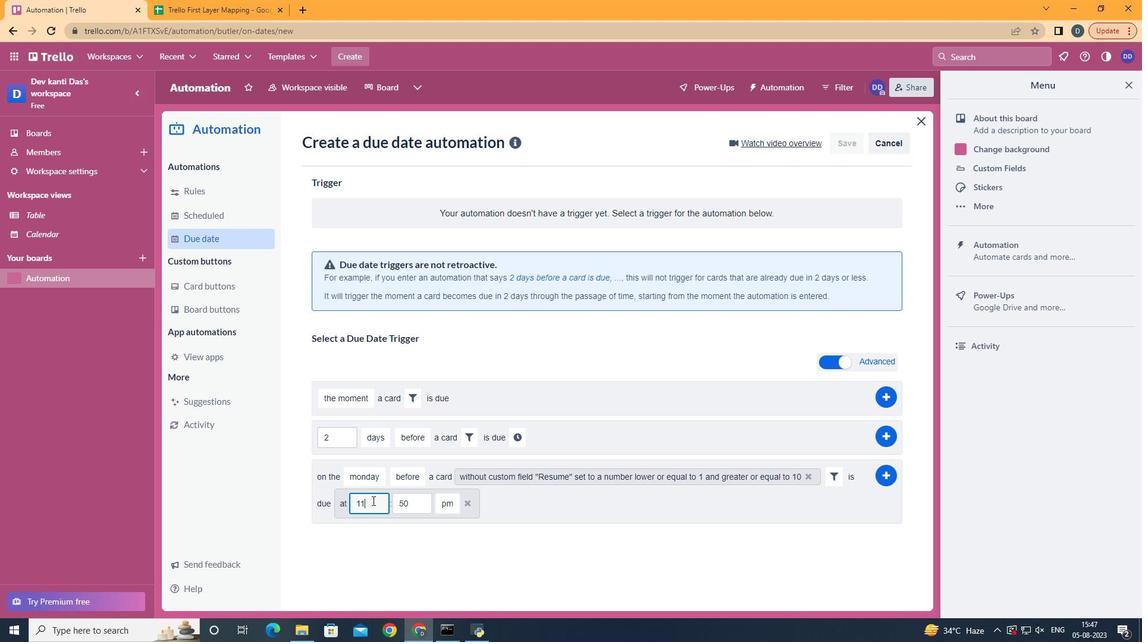 
Action: Mouse moved to (425, 505)
Screenshot: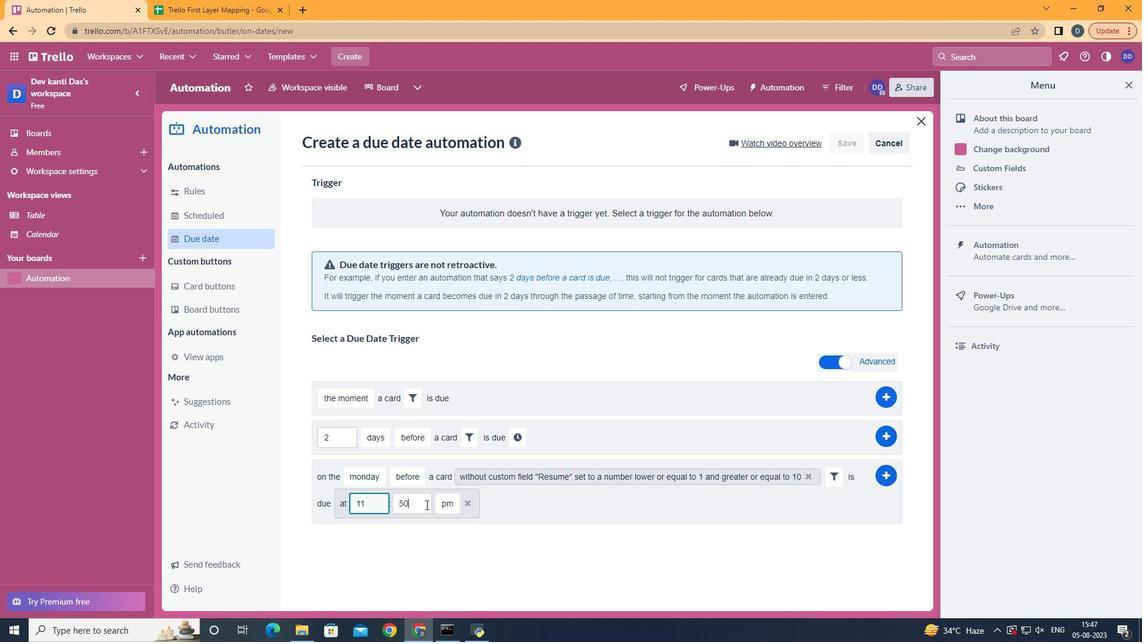 
Action: Mouse pressed left at (425, 505)
Screenshot: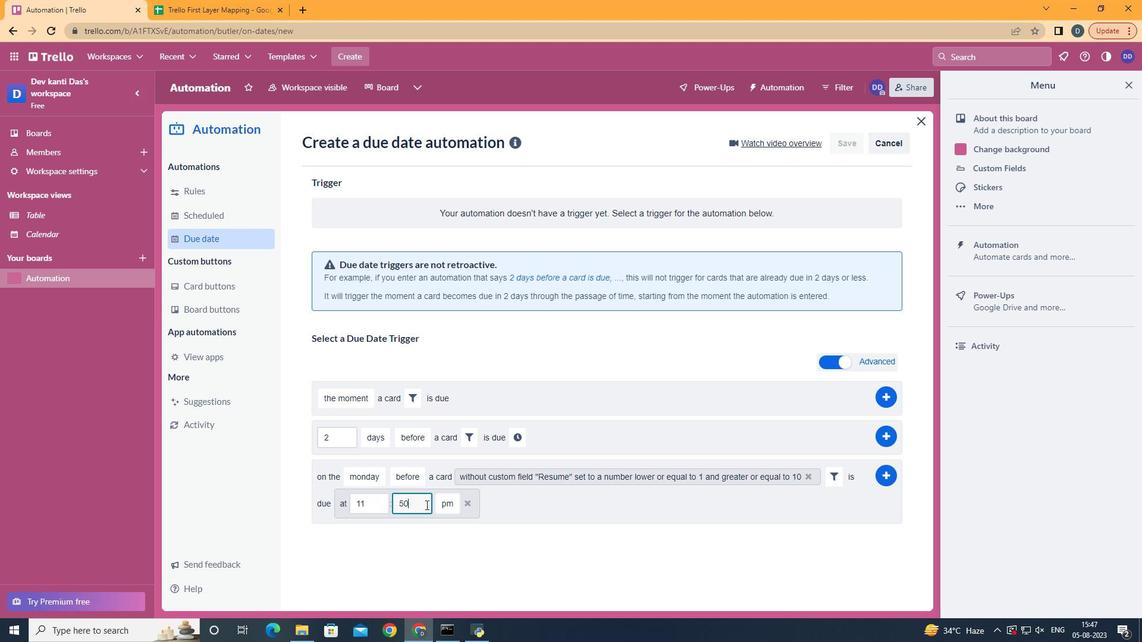 
Action: Mouse moved to (426, 505)
Screenshot: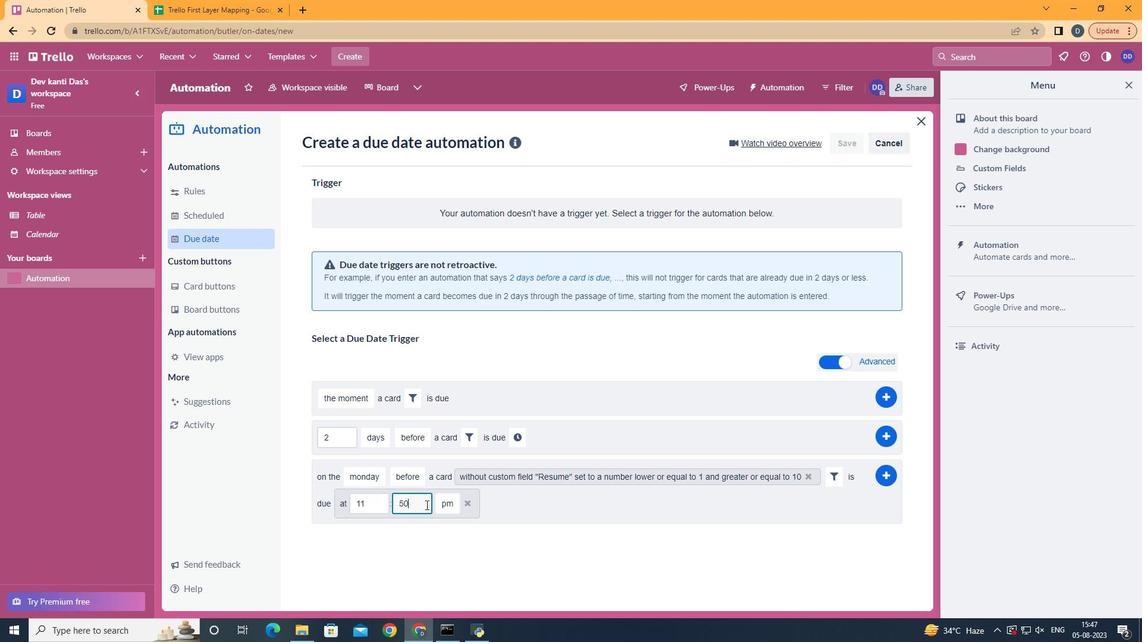 
Action: Key pressed <Key.backspace><Key.backspace>00
Screenshot: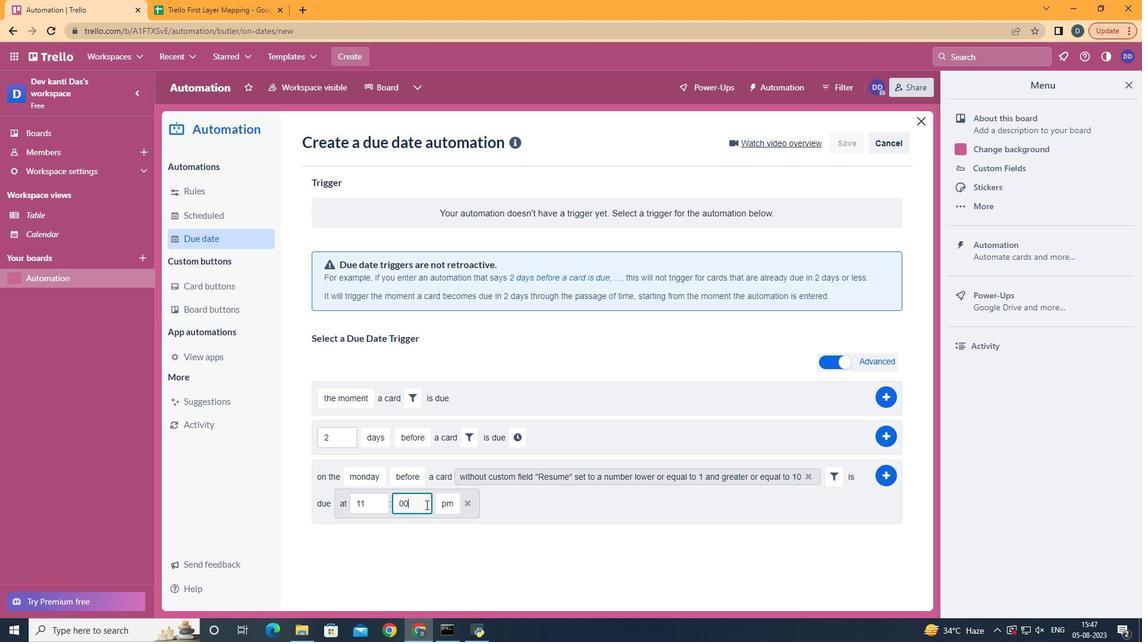
Action: Mouse moved to (452, 521)
Screenshot: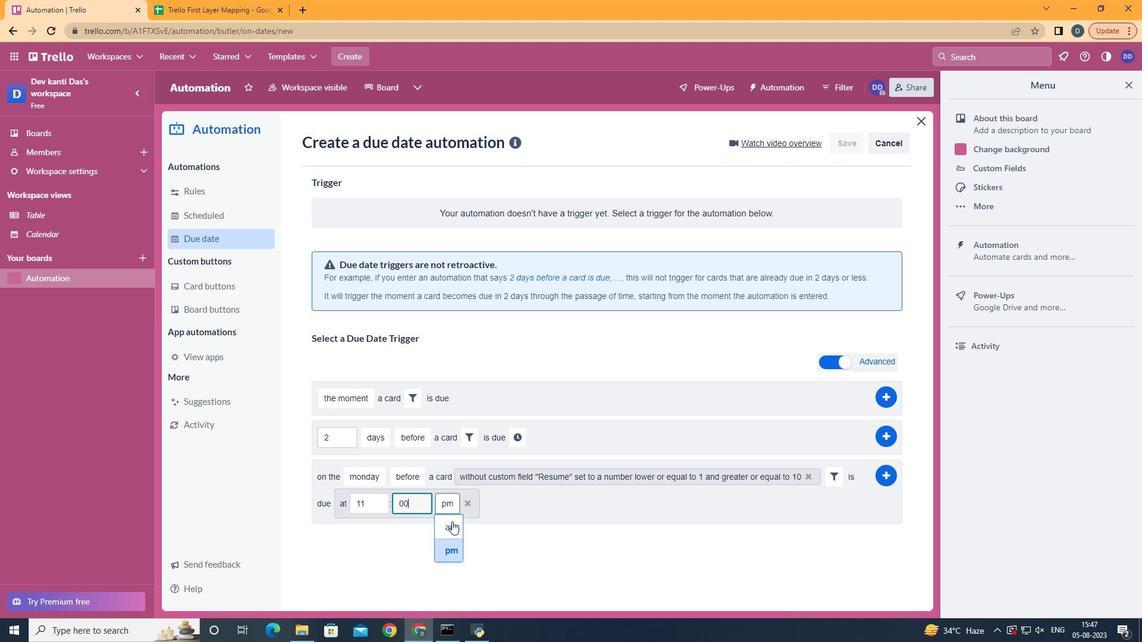 
Action: Mouse pressed left at (452, 521)
Screenshot: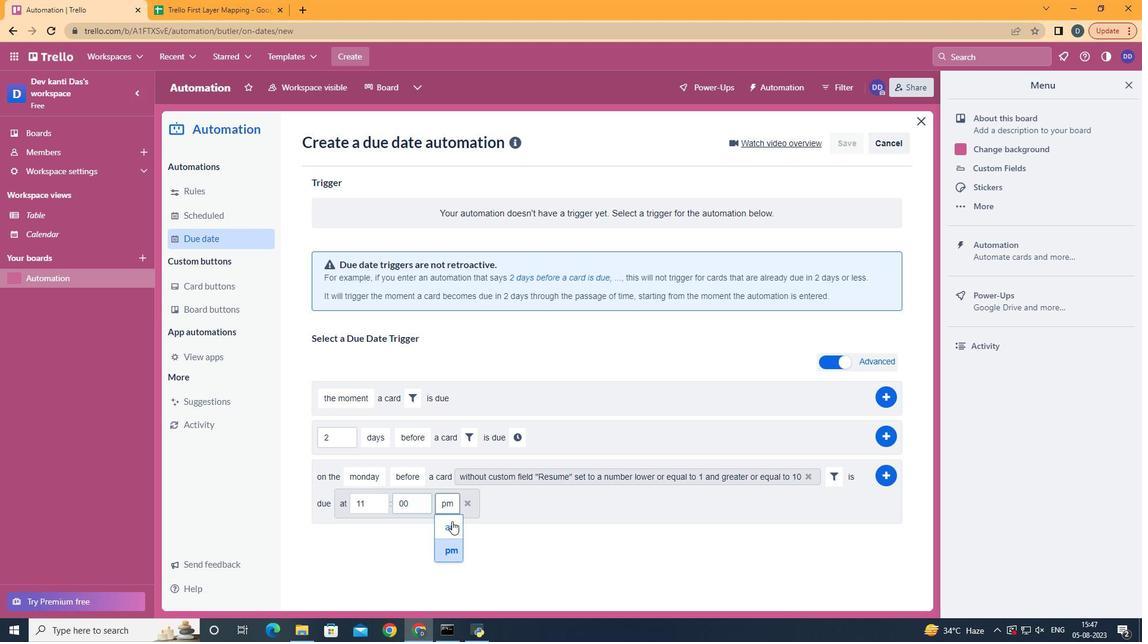 
Action: Mouse moved to (880, 472)
Screenshot: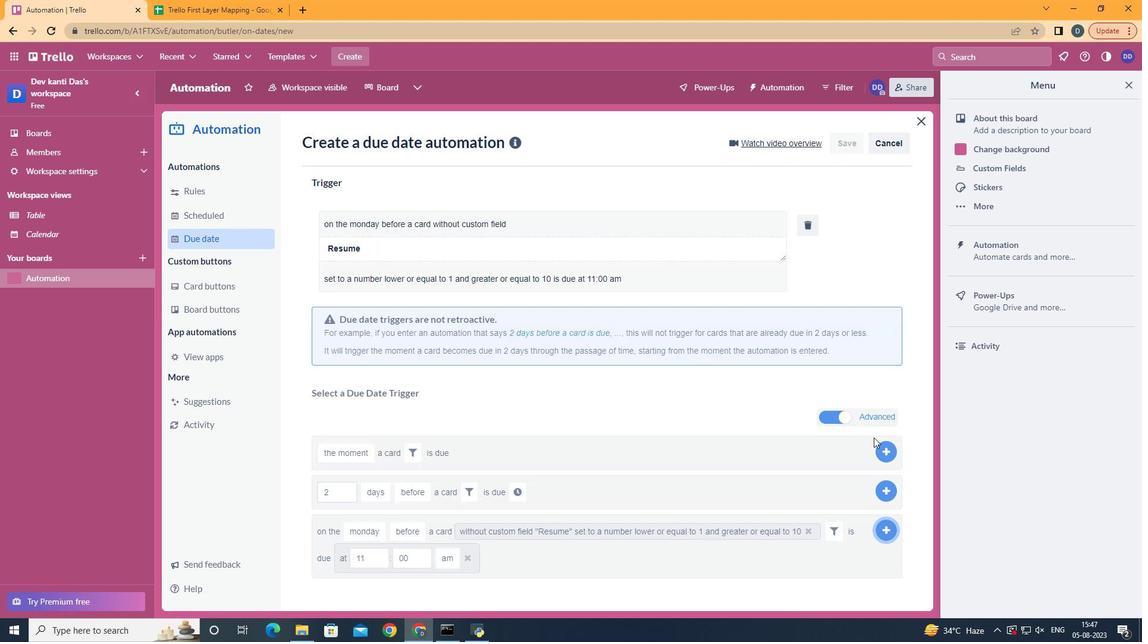 
Action: Mouse pressed left at (880, 472)
Screenshot: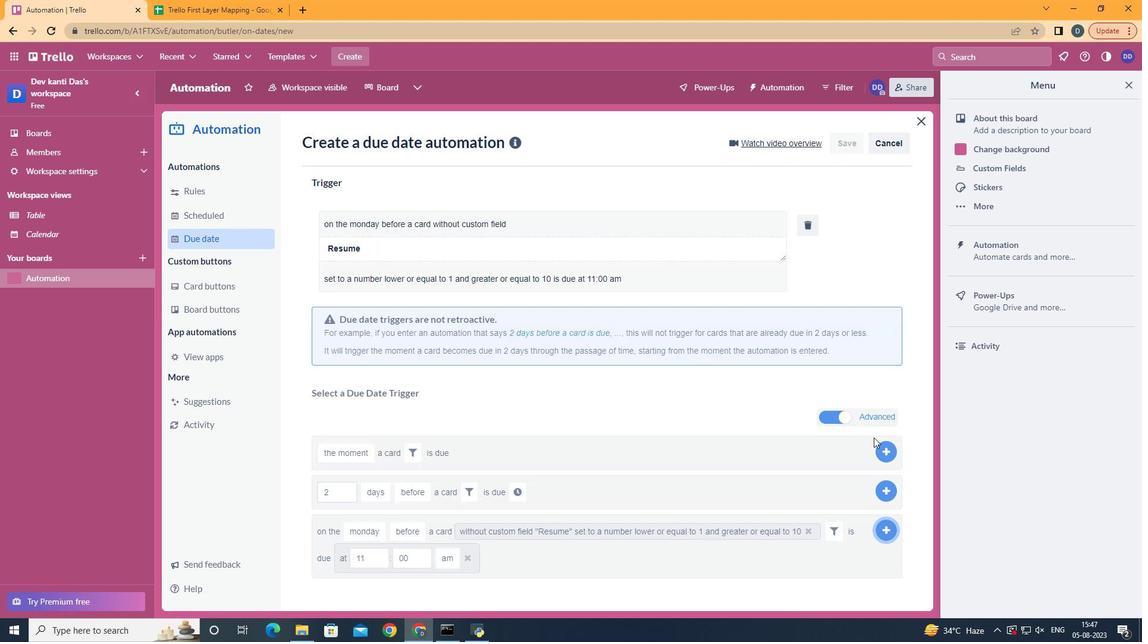
Action: Mouse moved to (515, 161)
Screenshot: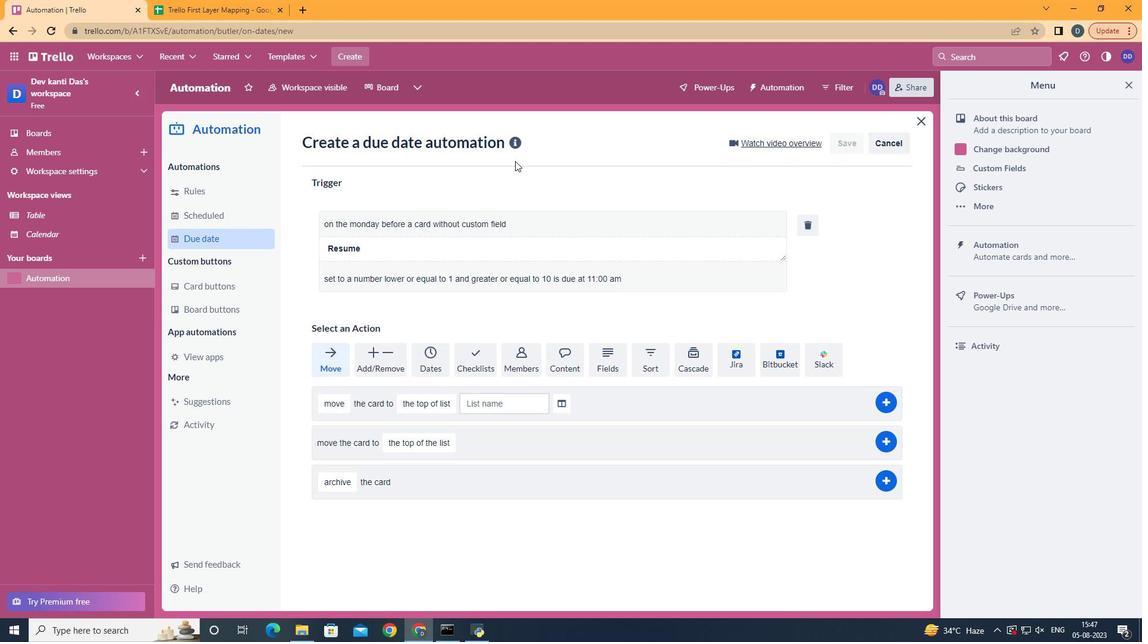 
